 Task: Find connections with filter location Tremembé with filter topic #Marketswith filter profile language English with filter current company Houlihan Lokey with filter school Mumbai Educational Trust, MET League of Colleges with filter industry Alternative Medicine with filter service category Translation with filter keywords title Real Estate Broker
Action: Mouse moved to (643, 622)
Screenshot: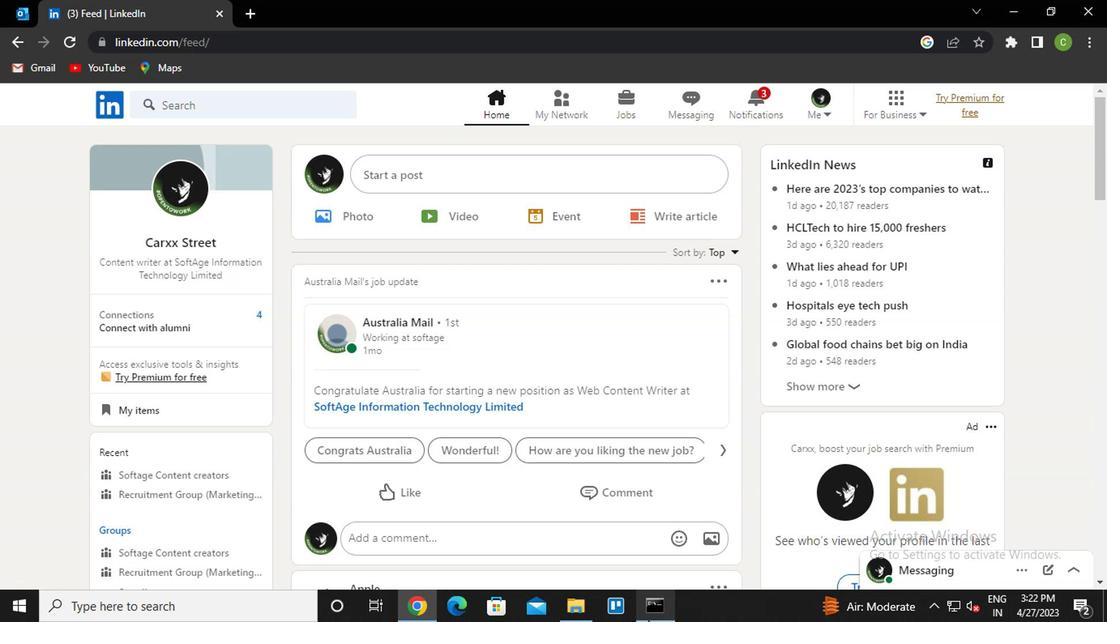 
Action: Mouse scrolled (643, 623) with delta (0, 1)
Screenshot: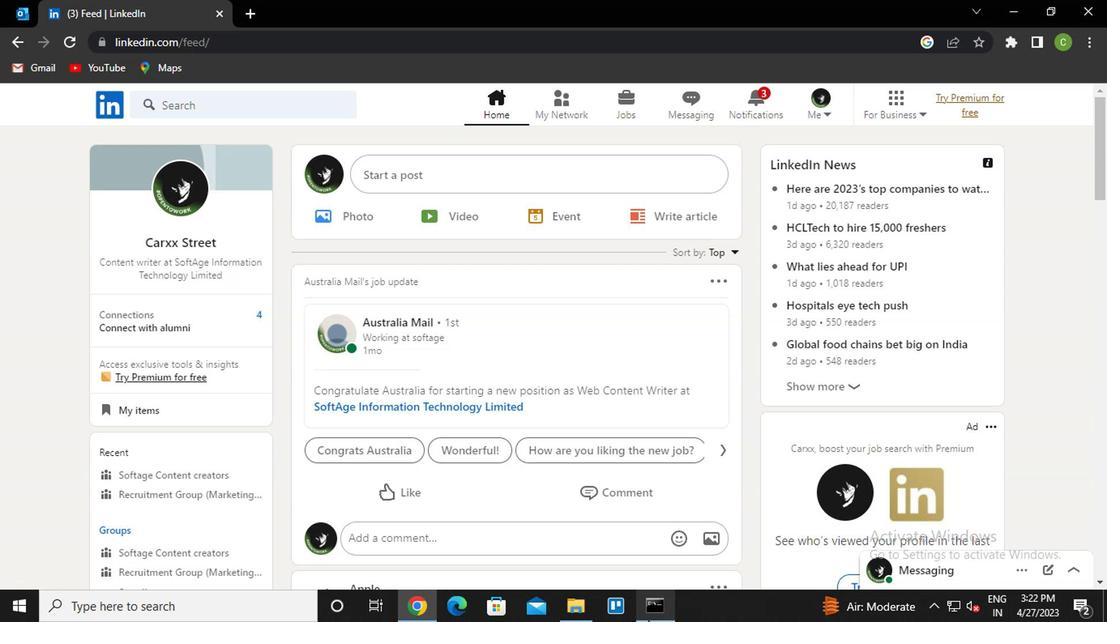 
Action: Mouse moved to (578, 116)
Screenshot: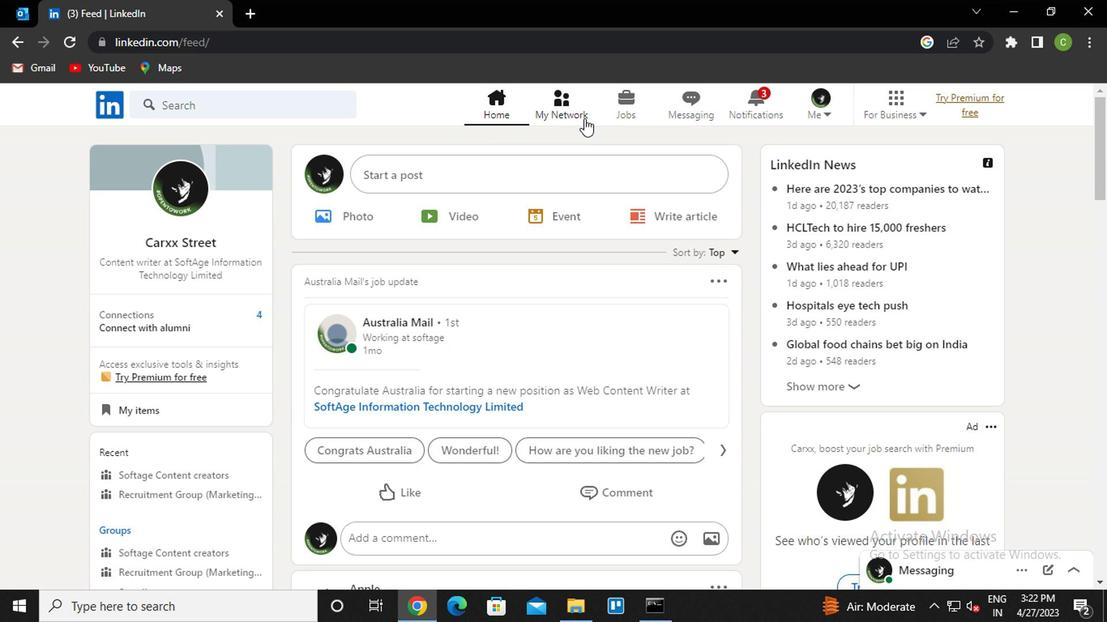 
Action: Mouse pressed left at (578, 116)
Screenshot: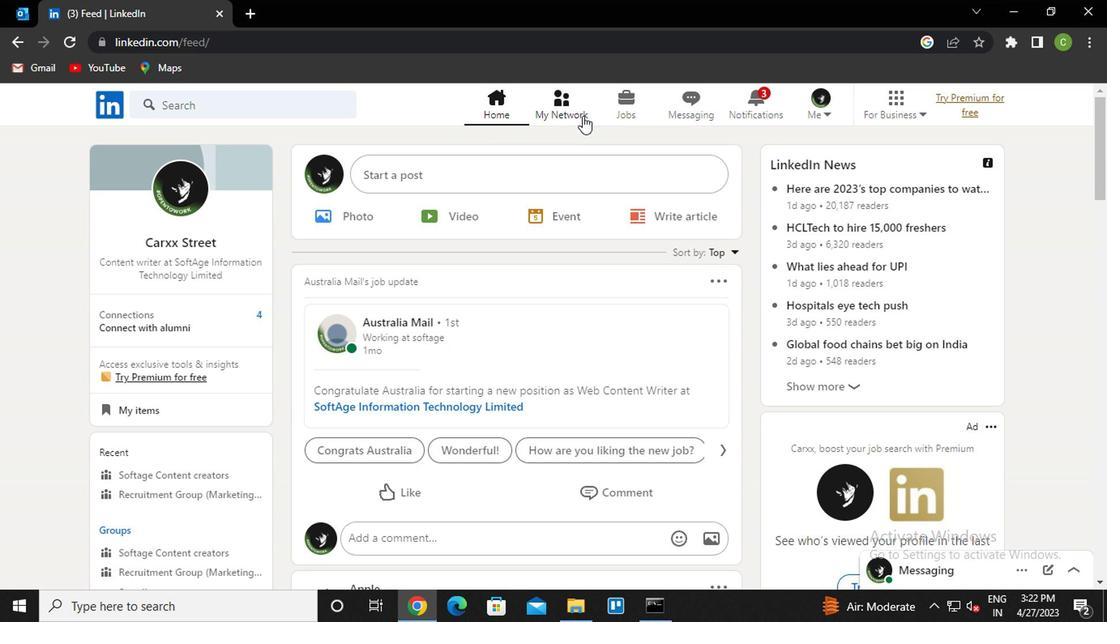 
Action: Mouse moved to (256, 197)
Screenshot: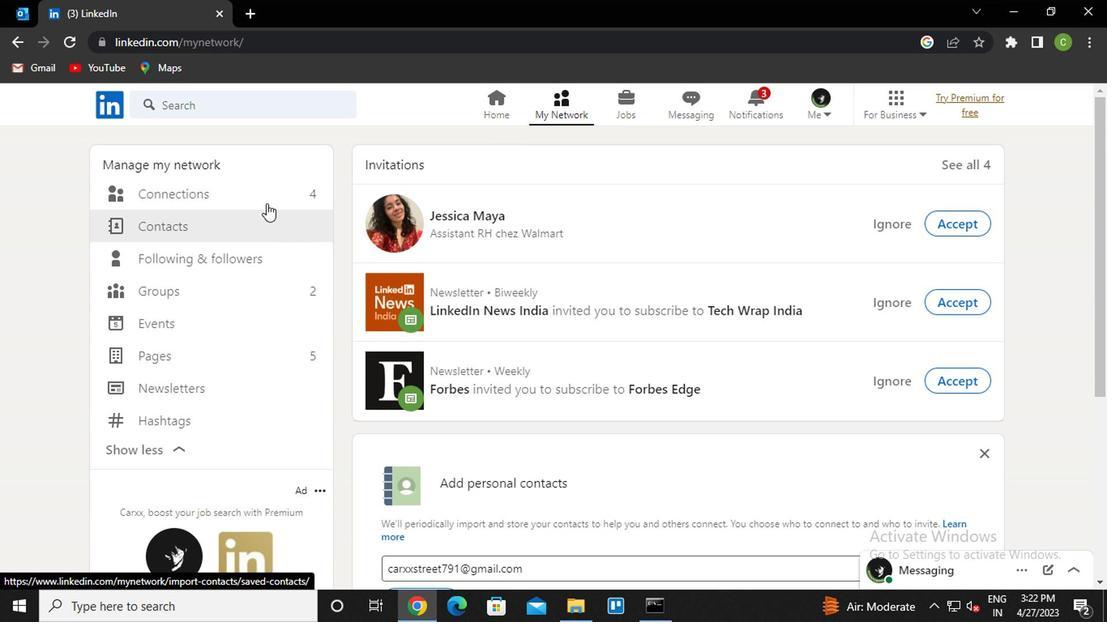 
Action: Mouse pressed left at (256, 197)
Screenshot: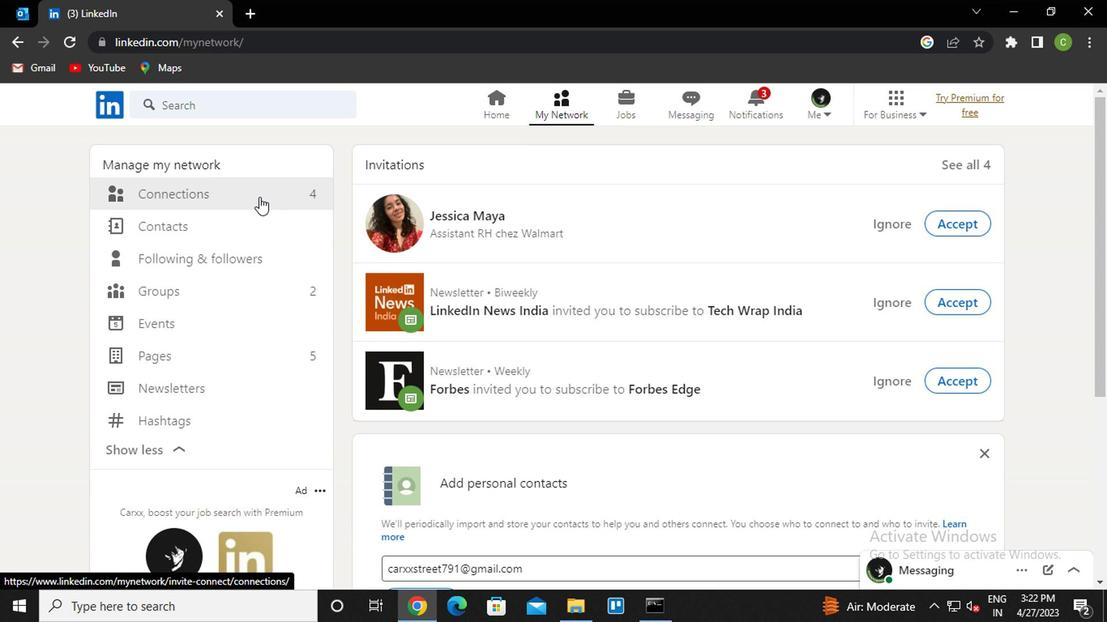 
Action: Mouse moved to (668, 200)
Screenshot: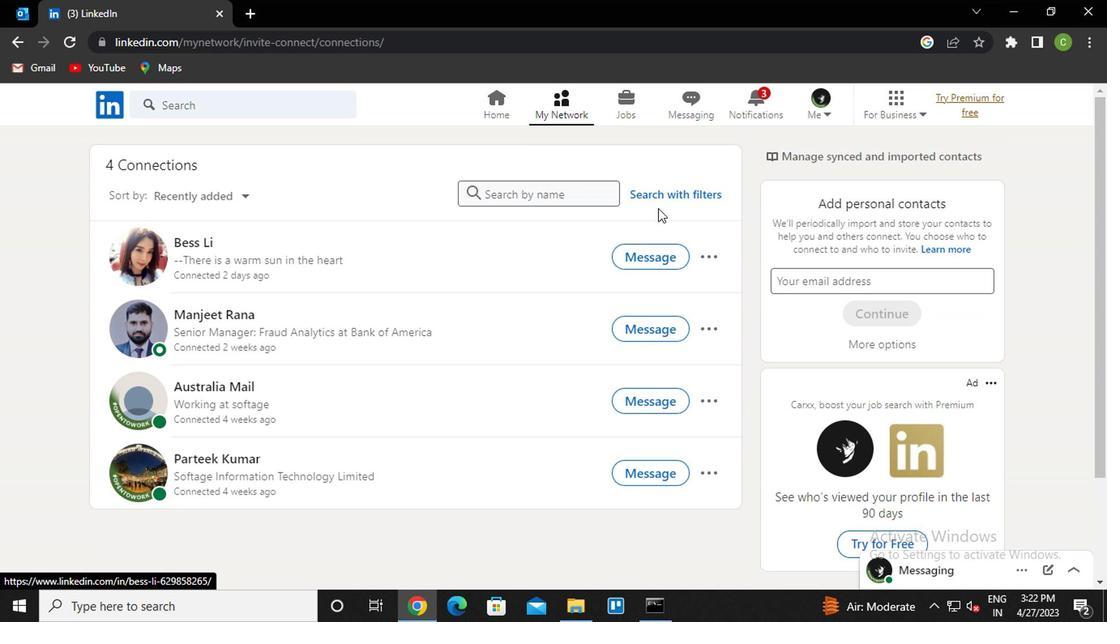
Action: Mouse pressed left at (668, 200)
Screenshot: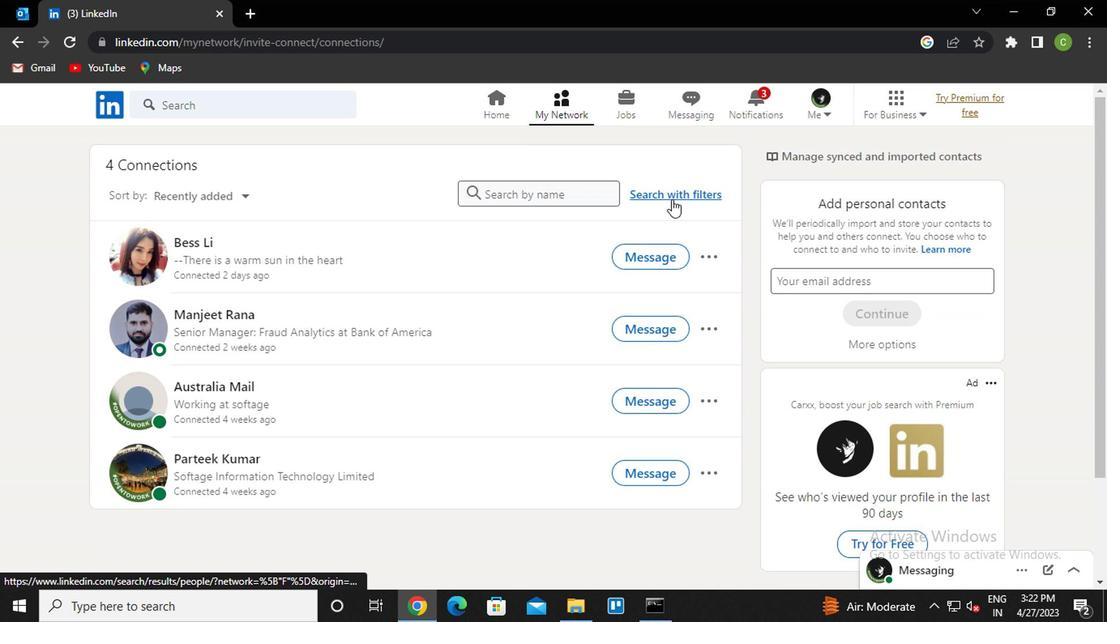 
Action: Mouse moved to (610, 144)
Screenshot: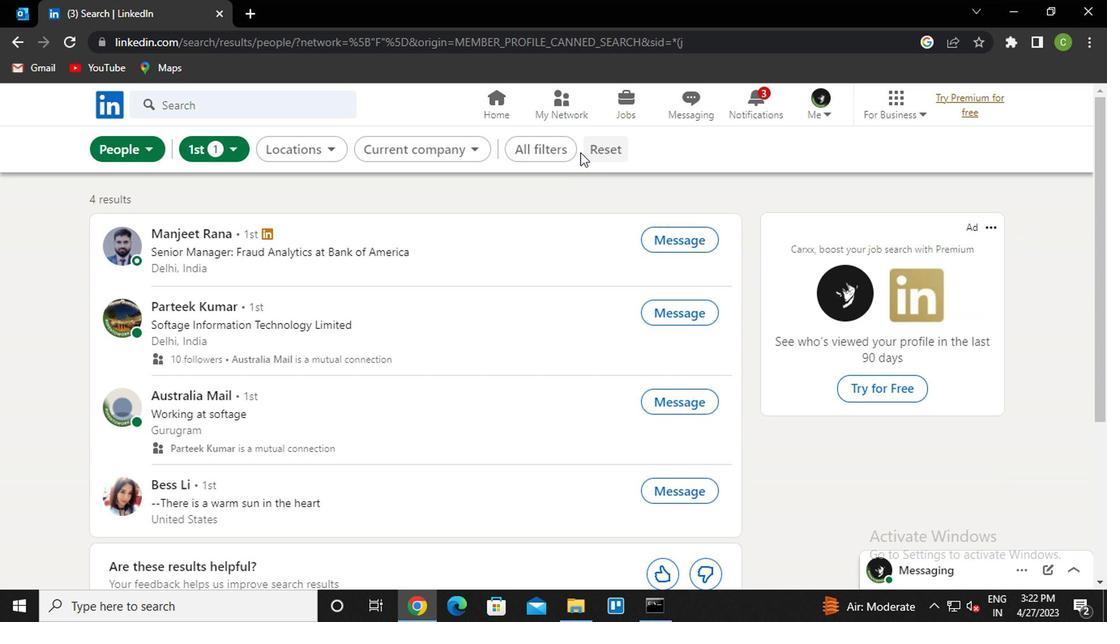 
Action: Mouse pressed left at (610, 144)
Screenshot: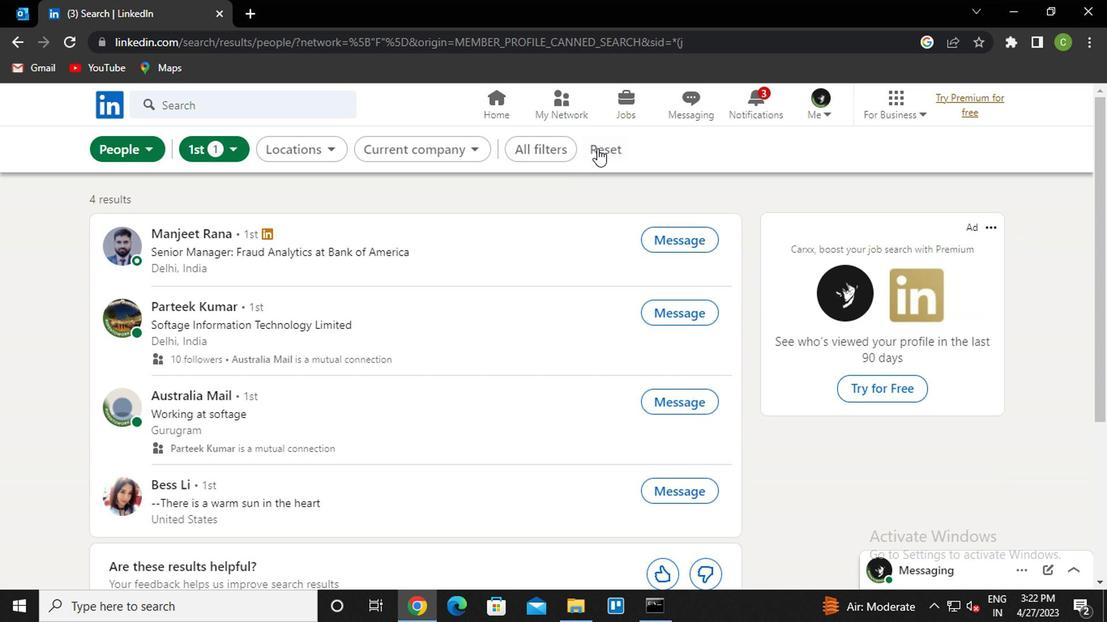 
Action: Mouse moved to (574, 143)
Screenshot: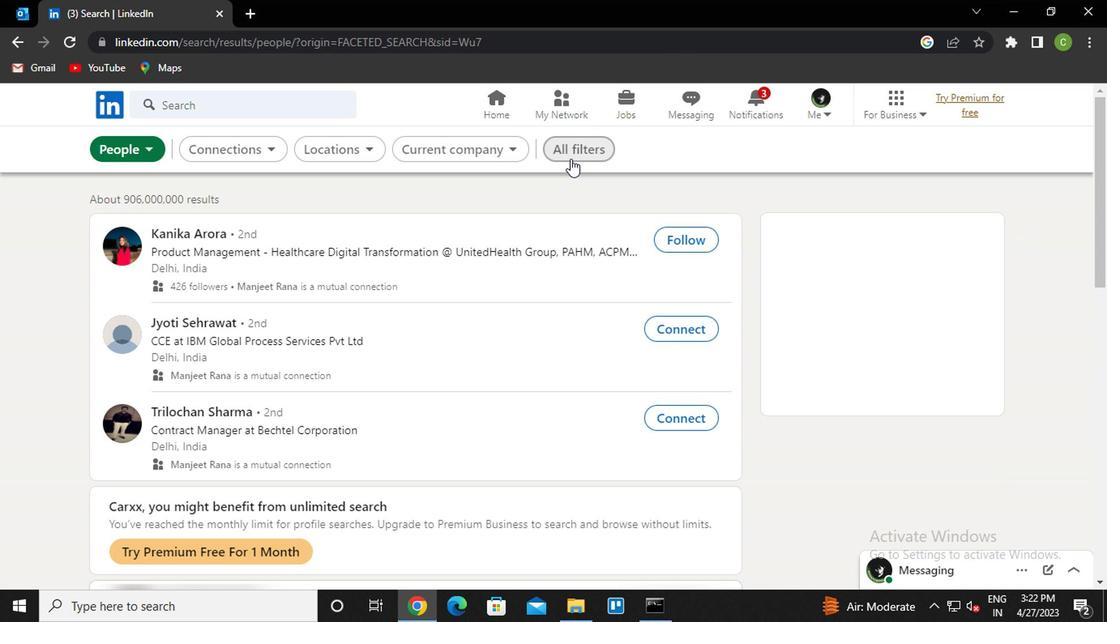 
Action: Mouse pressed left at (574, 143)
Screenshot: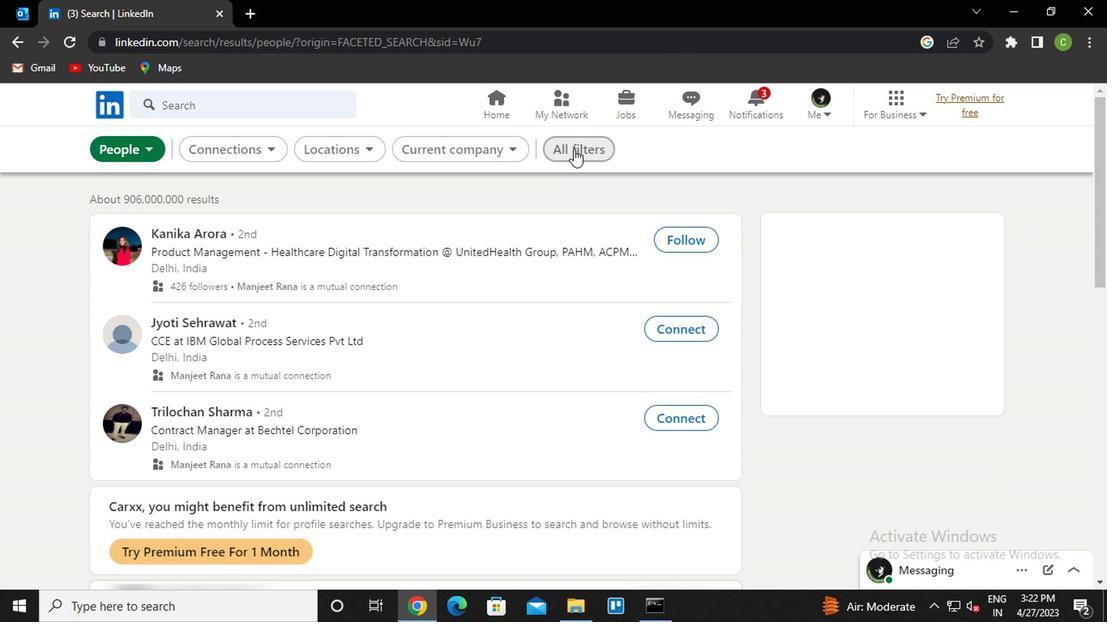 
Action: Mouse moved to (818, 291)
Screenshot: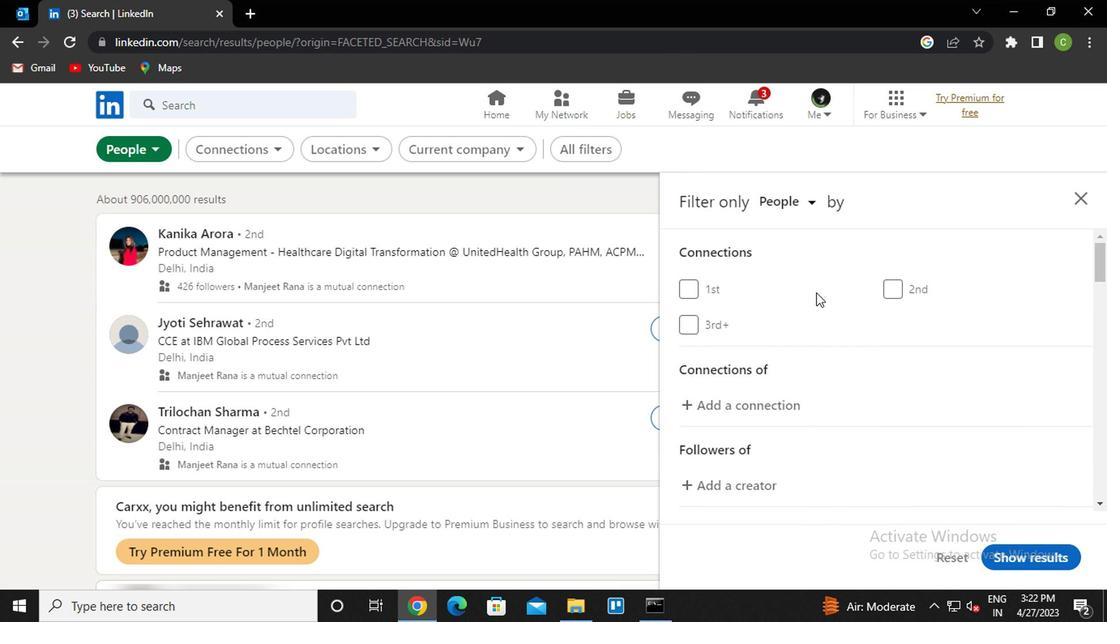 
Action: Mouse scrolled (818, 290) with delta (0, -1)
Screenshot: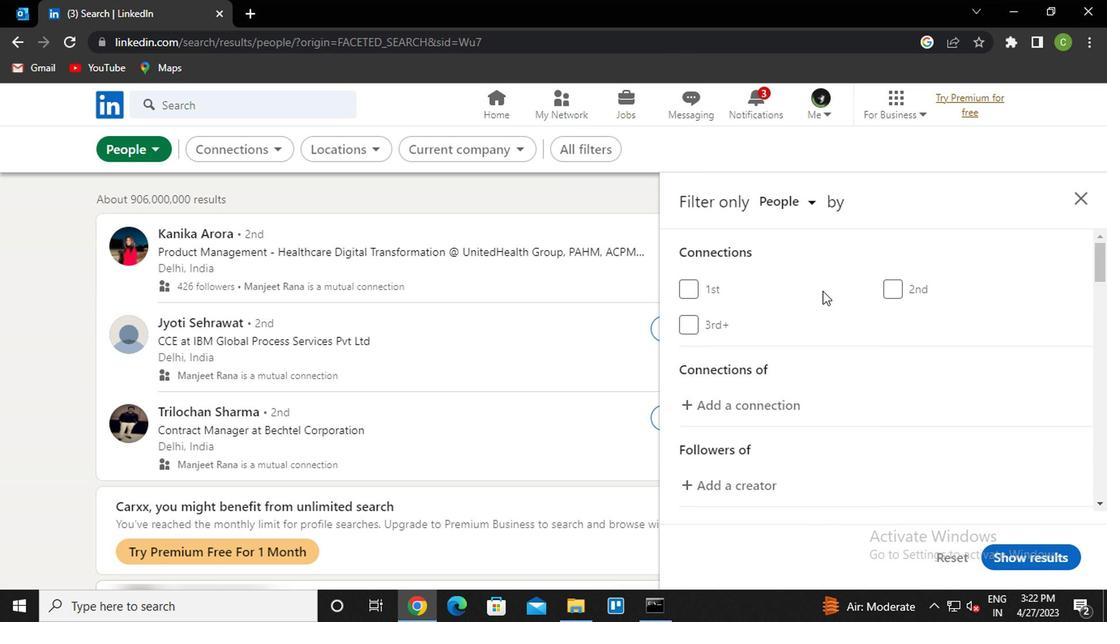 
Action: Mouse scrolled (818, 290) with delta (0, -1)
Screenshot: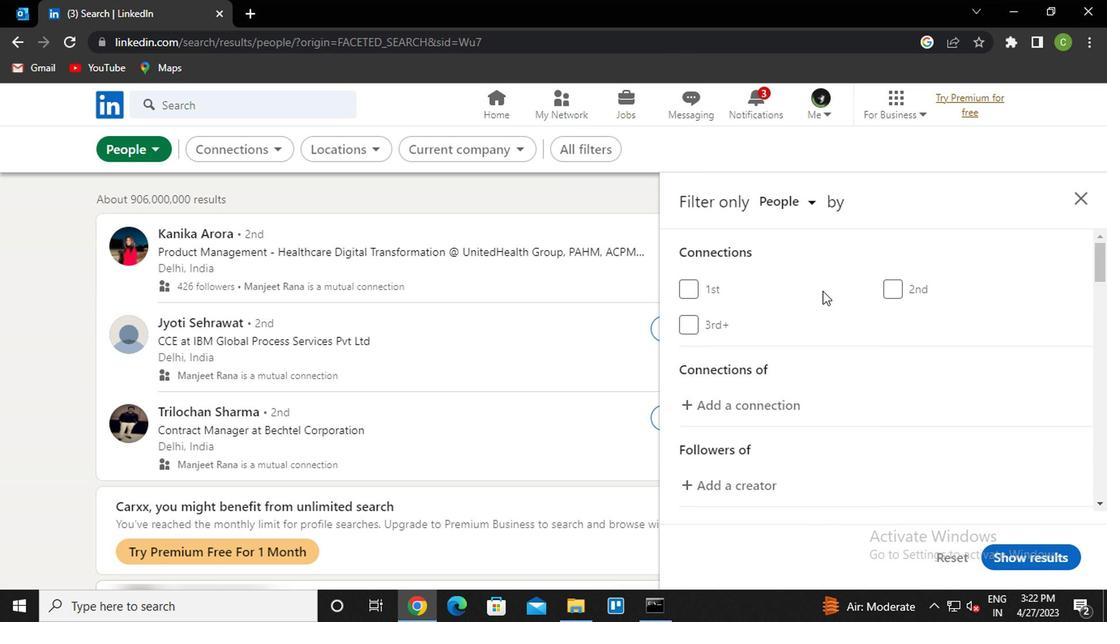 
Action: Mouse scrolled (818, 290) with delta (0, -1)
Screenshot: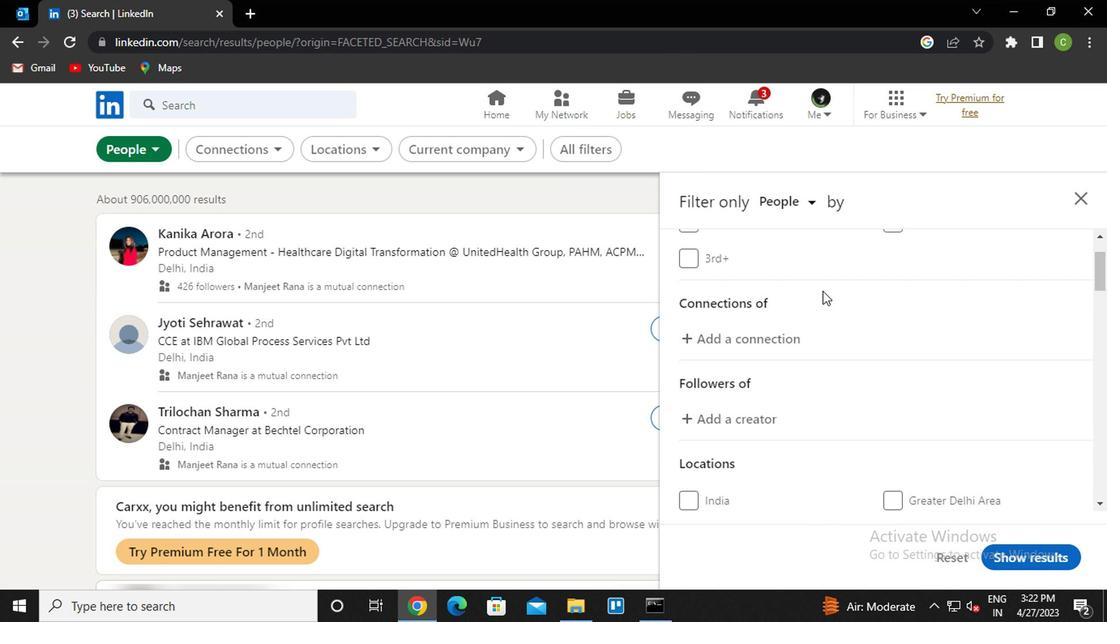 
Action: Mouse scrolled (818, 290) with delta (0, -1)
Screenshot: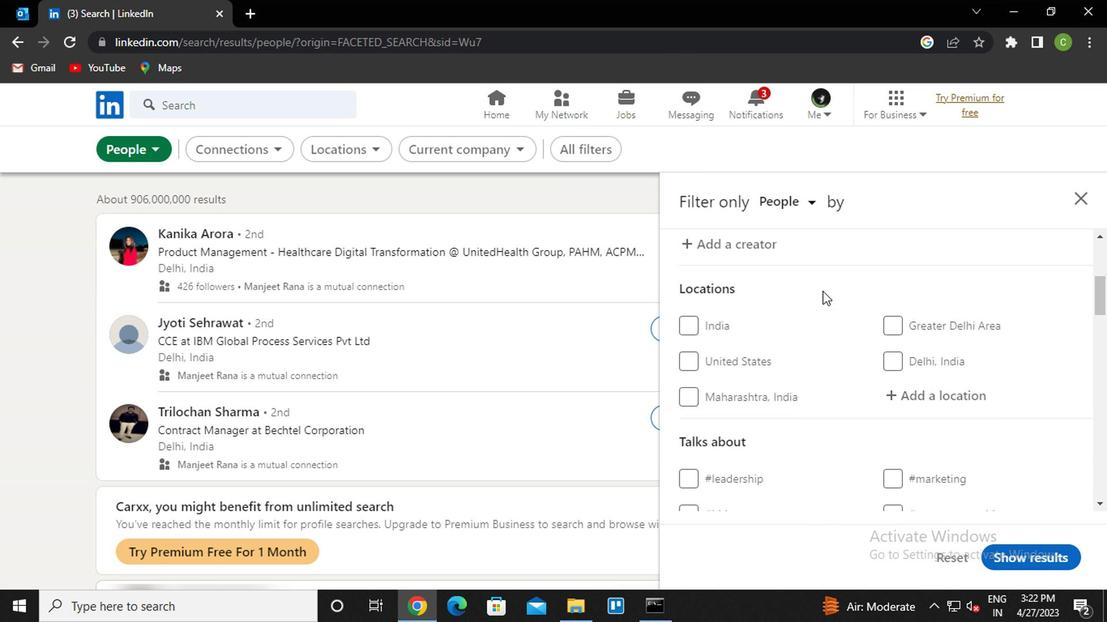 
Action: Mouse moved to (975, 307)
Screenshot: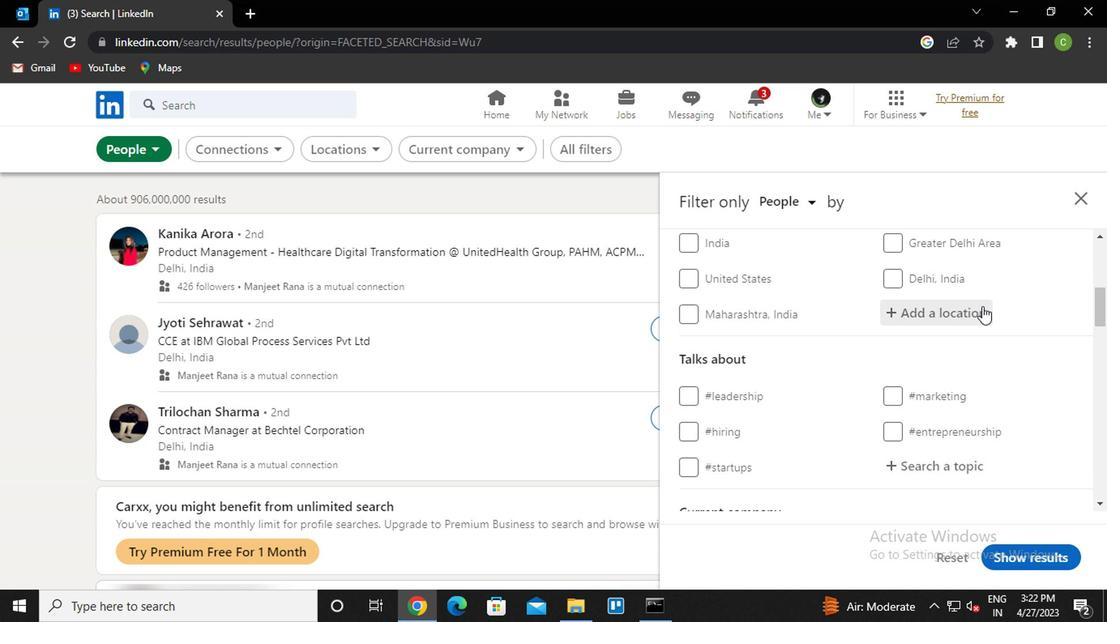 
Action: Mouse pressed left at (975, 307)
Screenshot: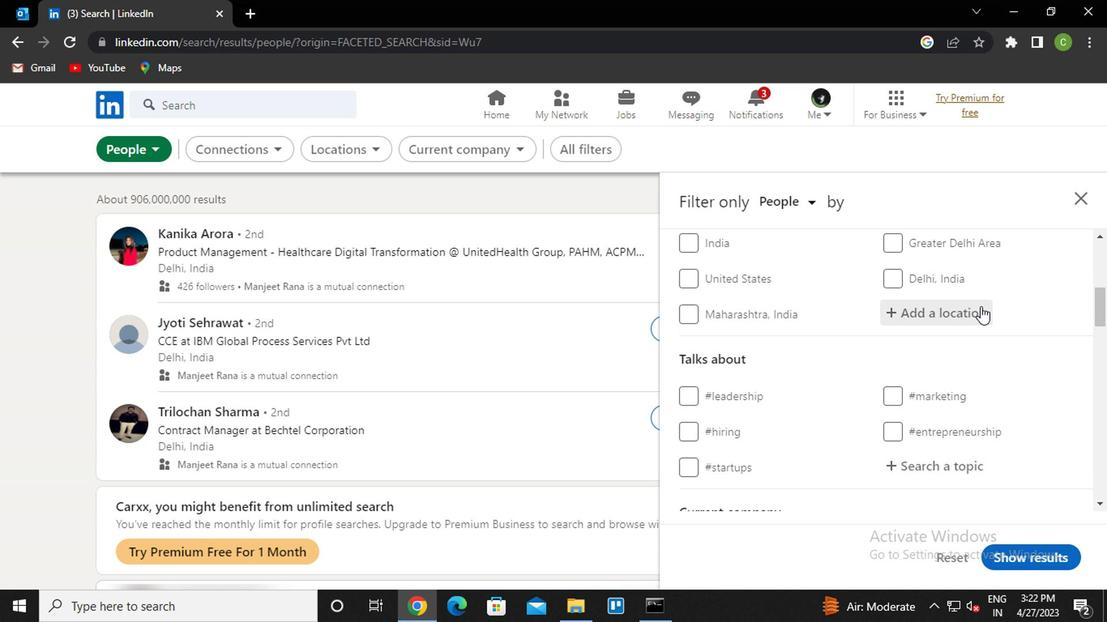 
Action: Key pressed <Key.caps_lock>t<Key.caps_lock>remembe<Key.down><Key.enter>
Screenshot: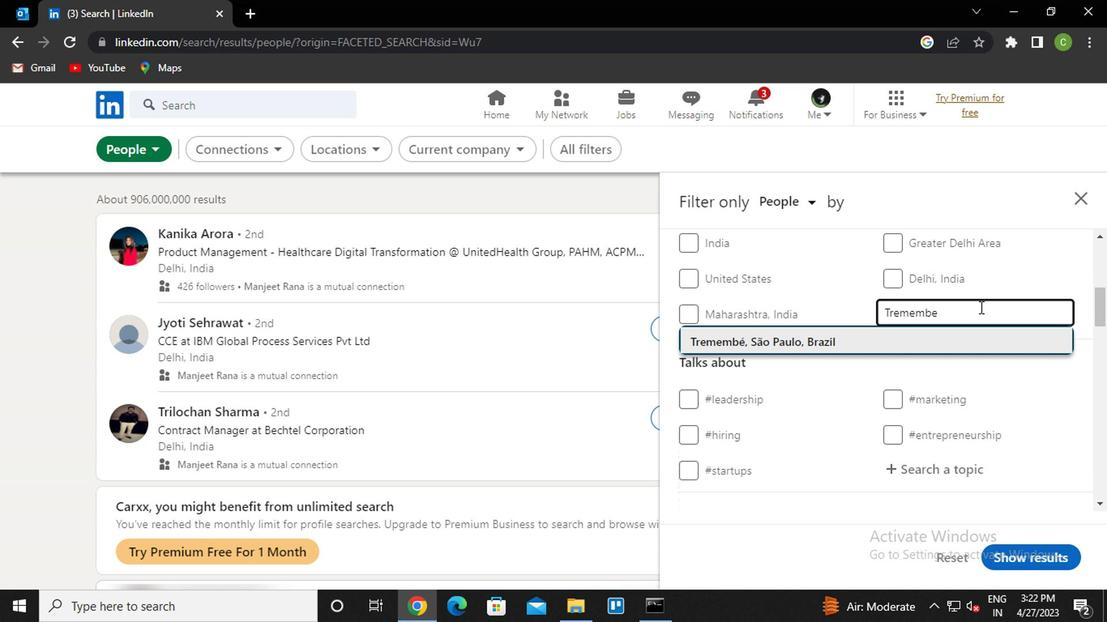 
Action: Mouse scrolled (975, 306) with delta (0, -1)
Screenshot: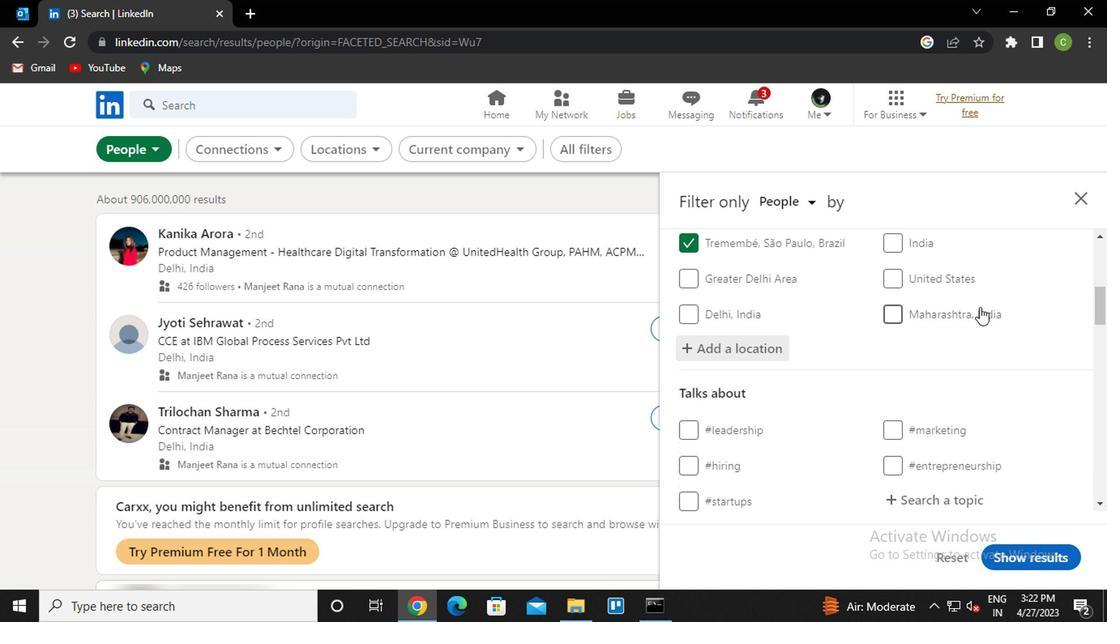 
Action: Mouse scrolled (975, 306) with delta (0, -1)
Screenshot: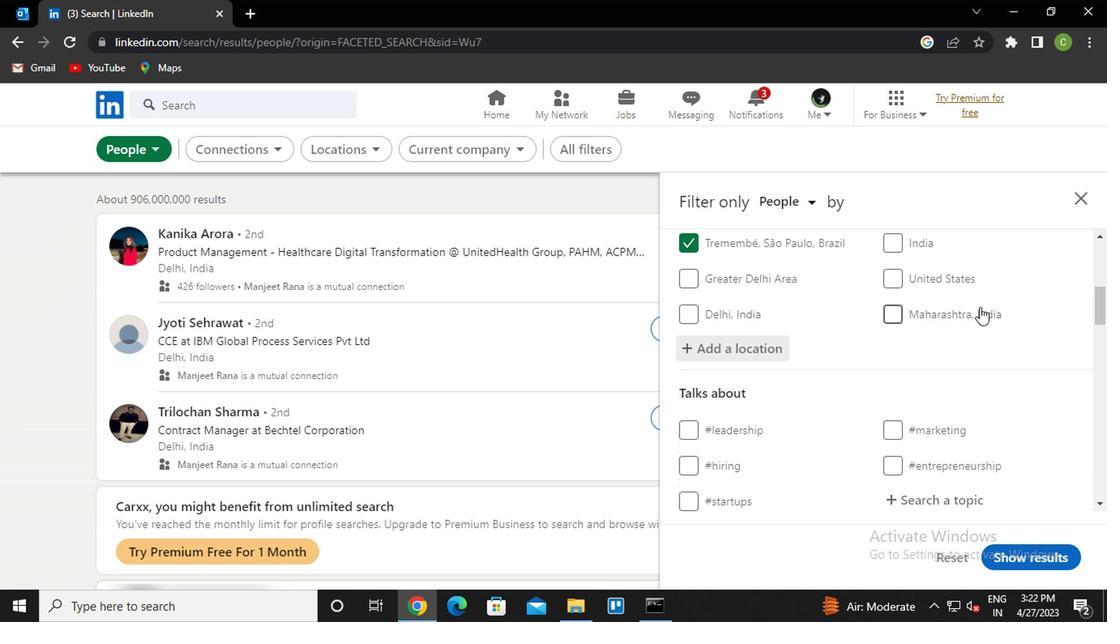 
Action: Mouse scrolled (975, 306) with delta (0, -1)
Screenshot: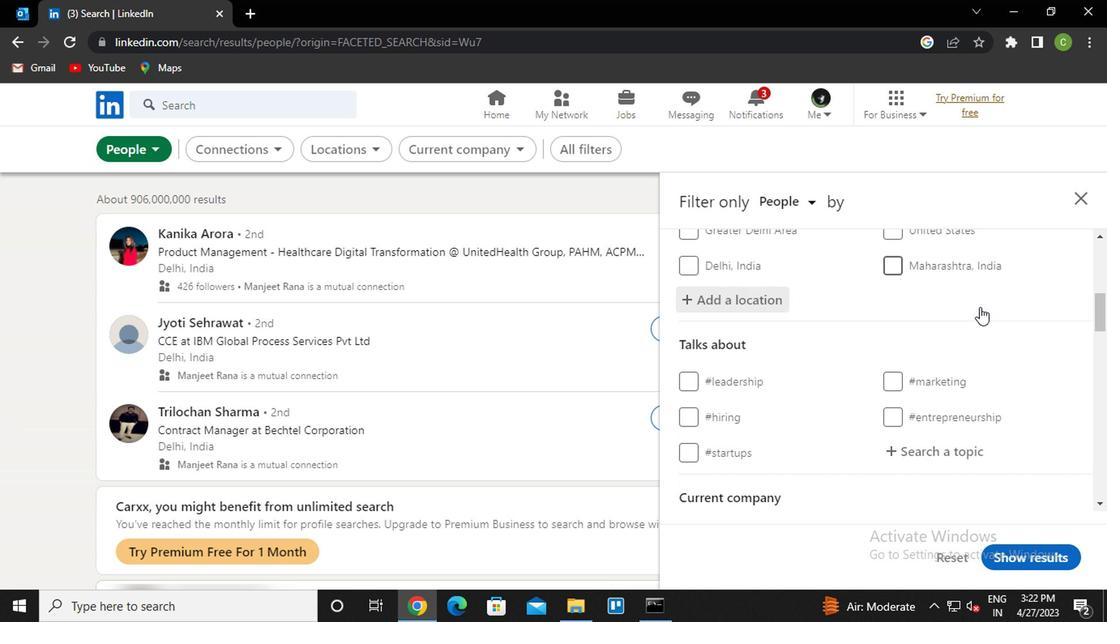 
Action: Mouse moved to (937, 262)
Screenshot: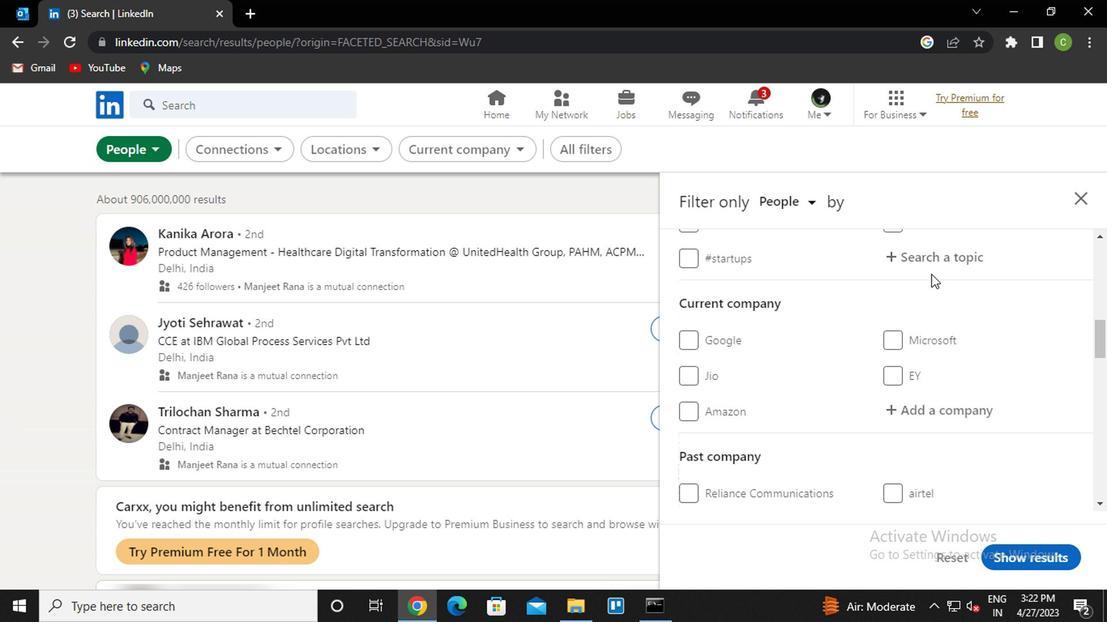 
Action: Mouse pressed left at (937, 262)
Screenshot: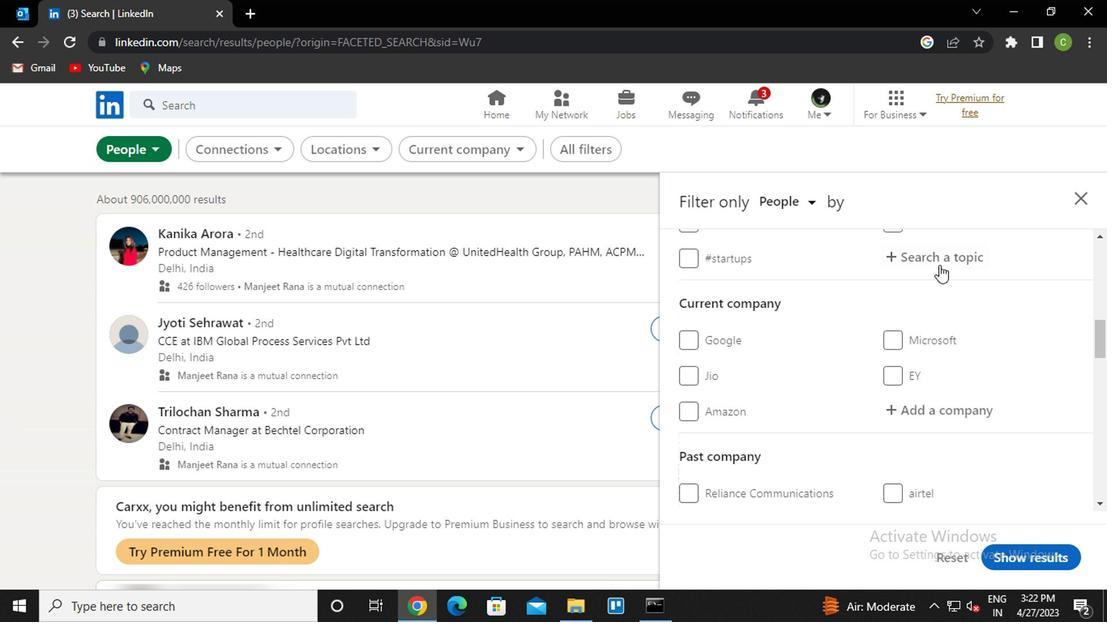 
Action: Key pressed <Key.caps_lock>m<Key.caps_lock>arket<Key.down><Key.down><Key.down><Key.enter>
Screenshot: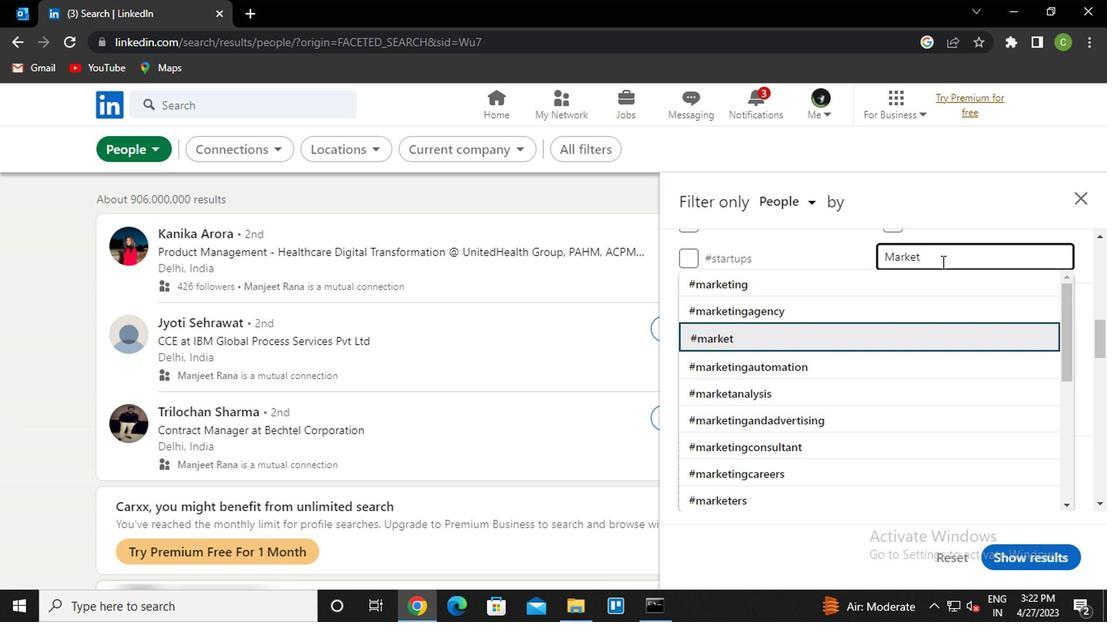 
Action: Mouse moved to (957, 236)
Screenshot: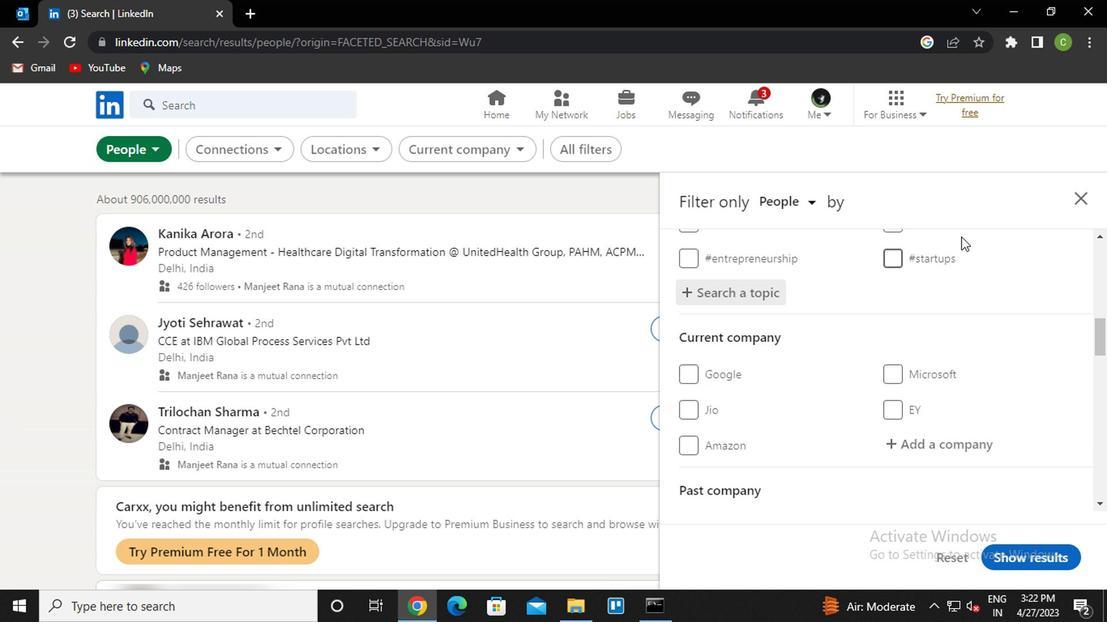
Action: Mouse scrolled (957, 235) with delta (0, 0)
Screenshot: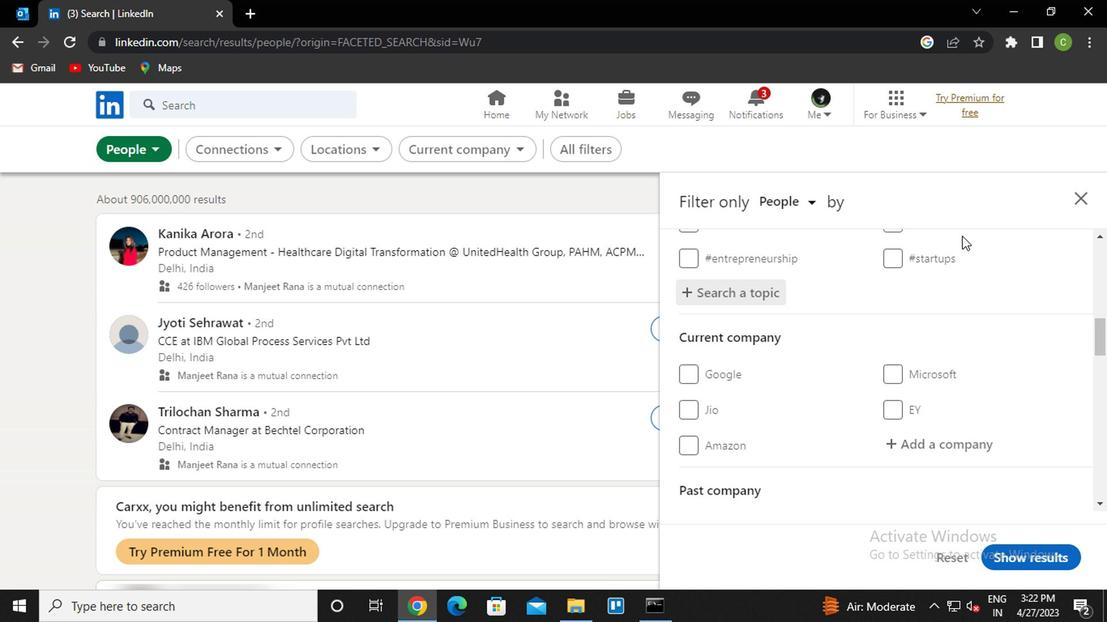 
Action: Mouse scrolled (957, 235) with delta (0, 0)
Screenshot: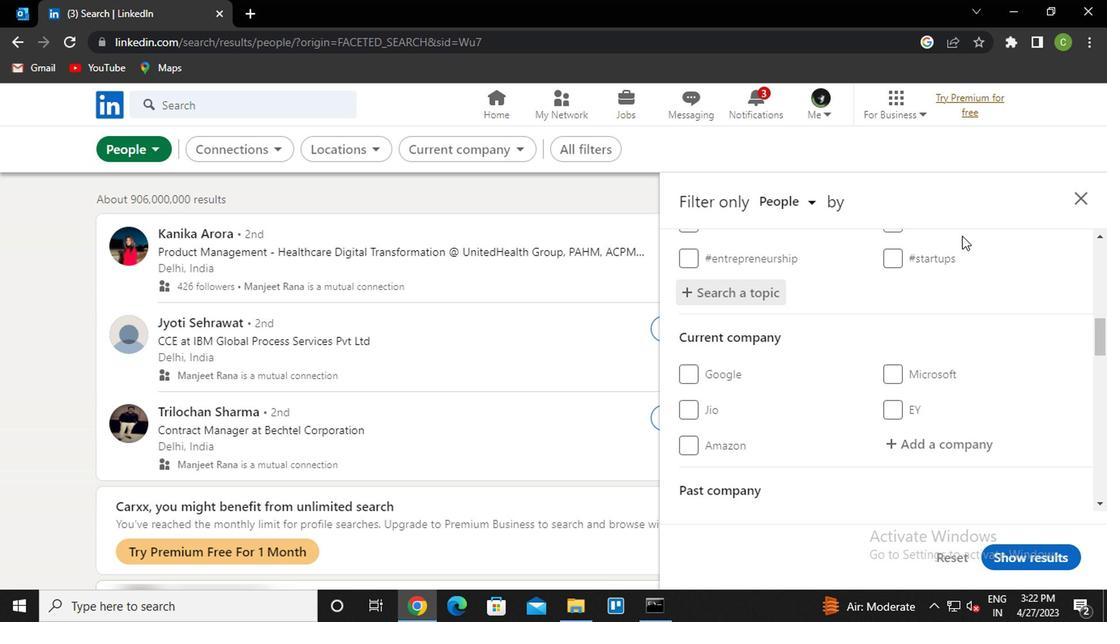 
Action: Mouse scrolled (957, 235) with delta (0, 0)
Screenshot: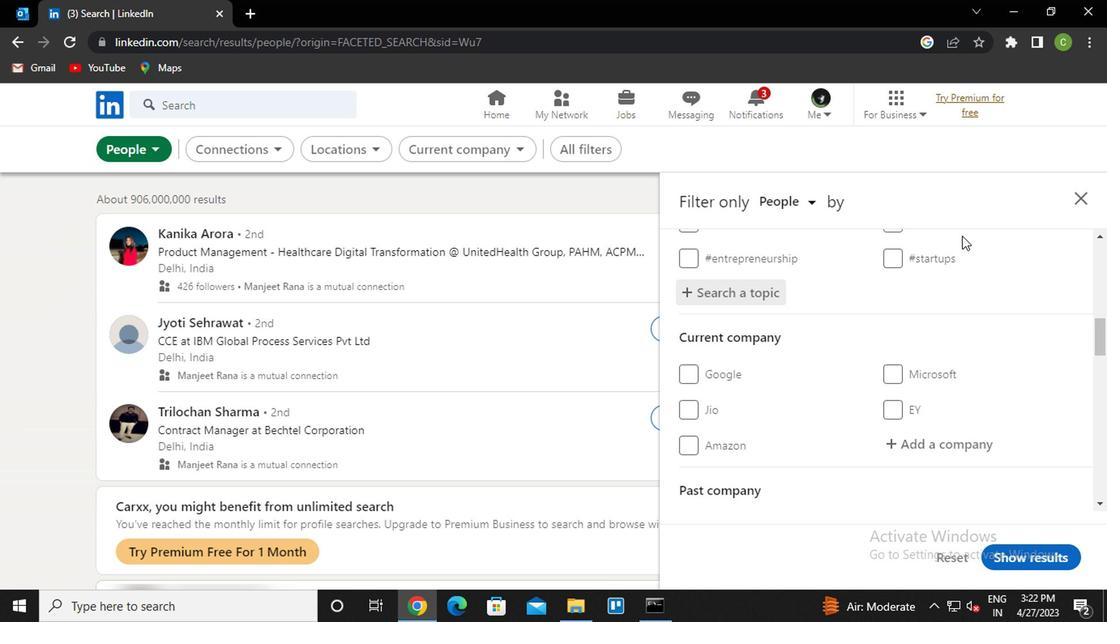 
Action: Mouse scrolled (957, 235) with delta (0, 0)
Screenshot: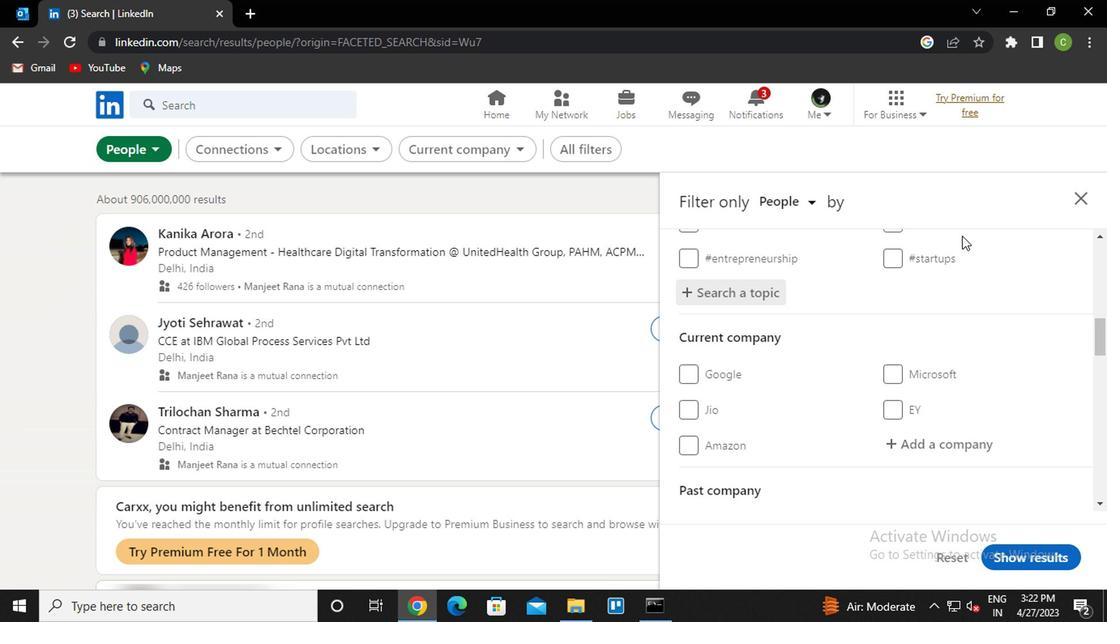 
Action: Mouse scrolled (957, 235) with delta (0, 0)
Screenshot: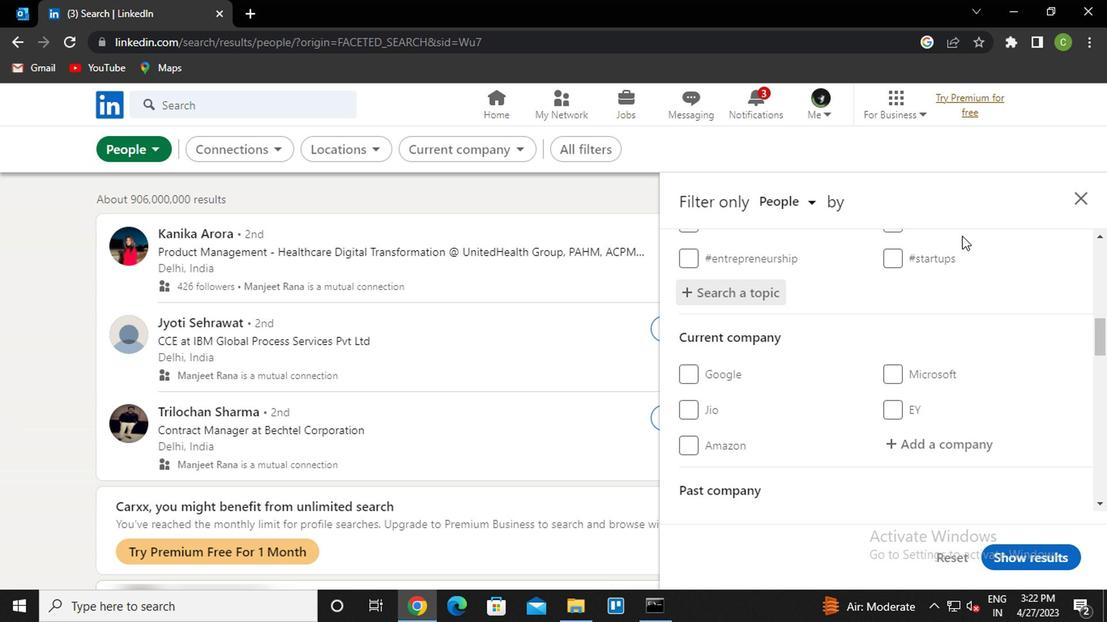 
Action: Mouse scrolled (957, 235) with delta (0, 0)
Screenshot: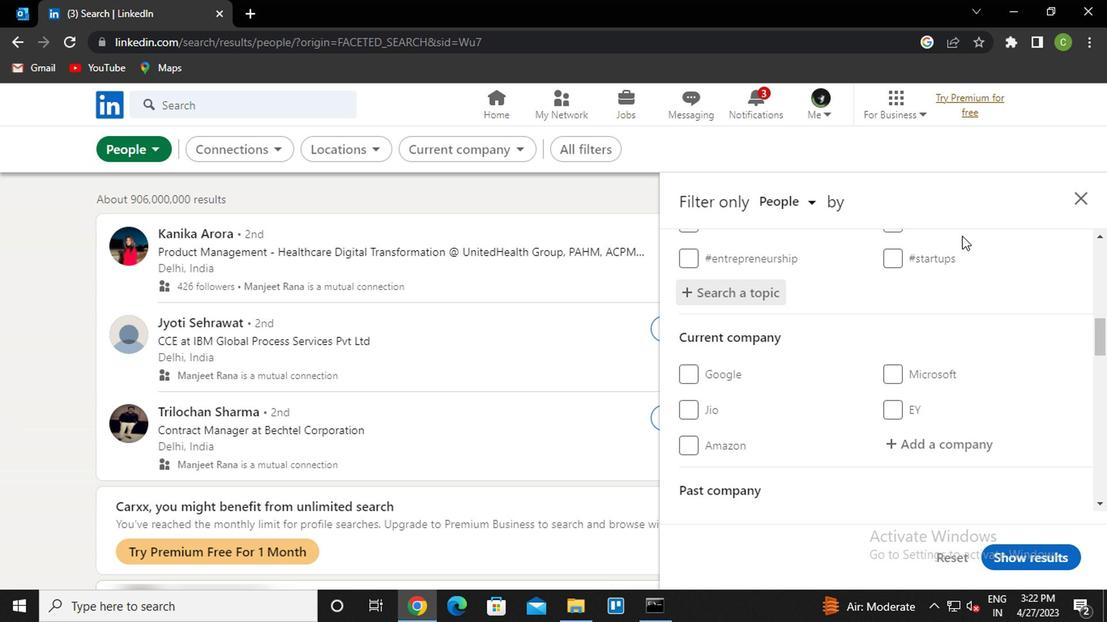 
Action: Mouse scrolled (957, 235) with delta (0, 0)
Screenshot: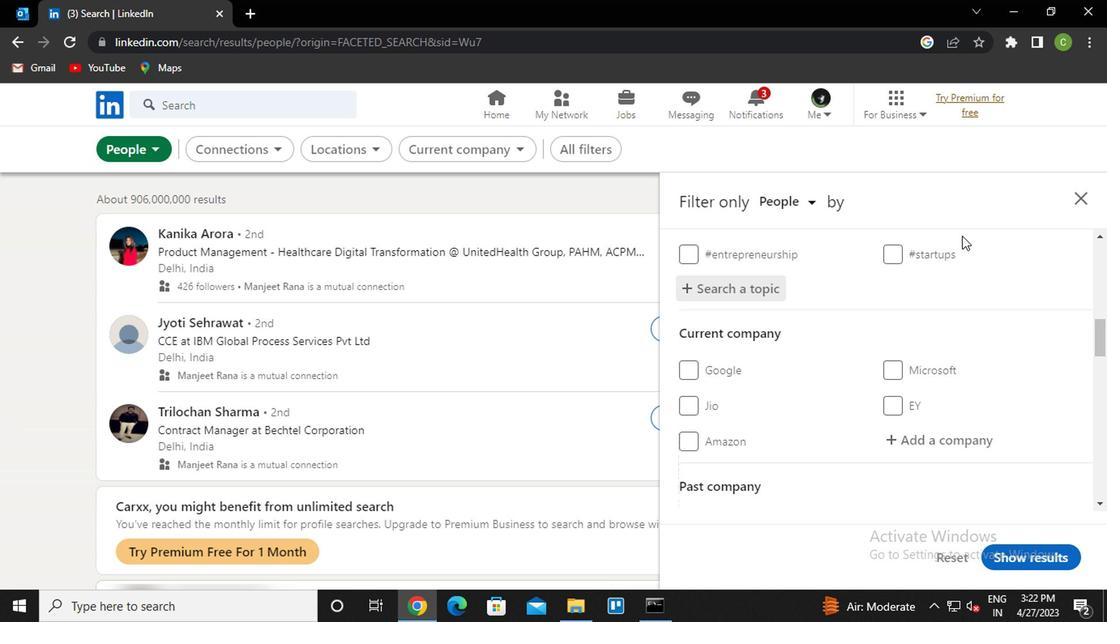 
Action: Mouse scrolled (957, 235) with delta (0, 0)
Screenshot: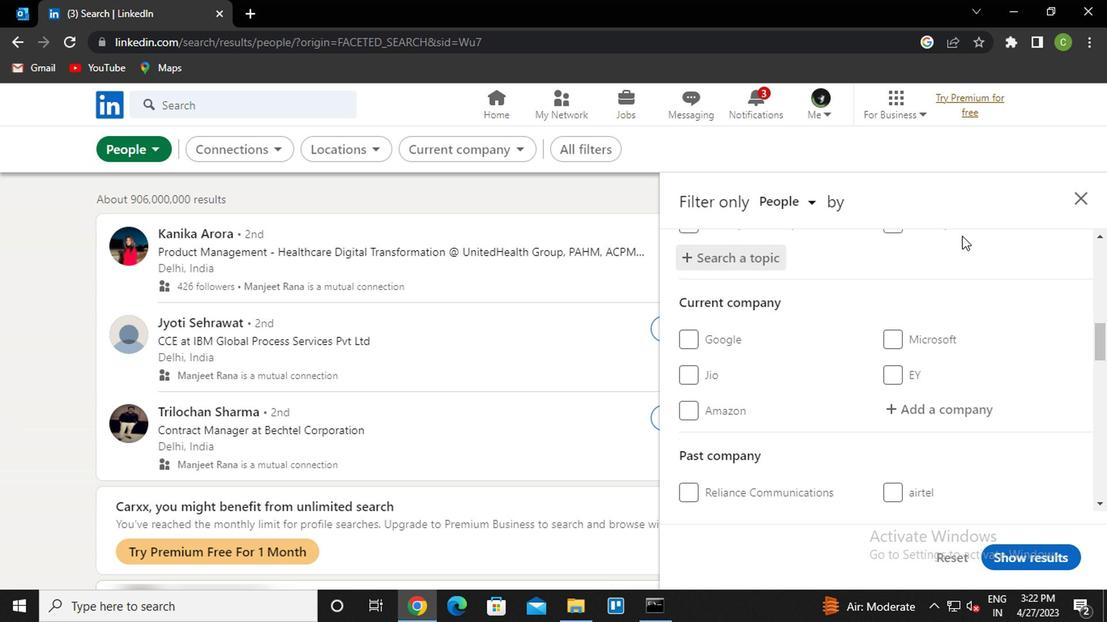 
Action: Mouse moved to (691, 376)
Screenshot: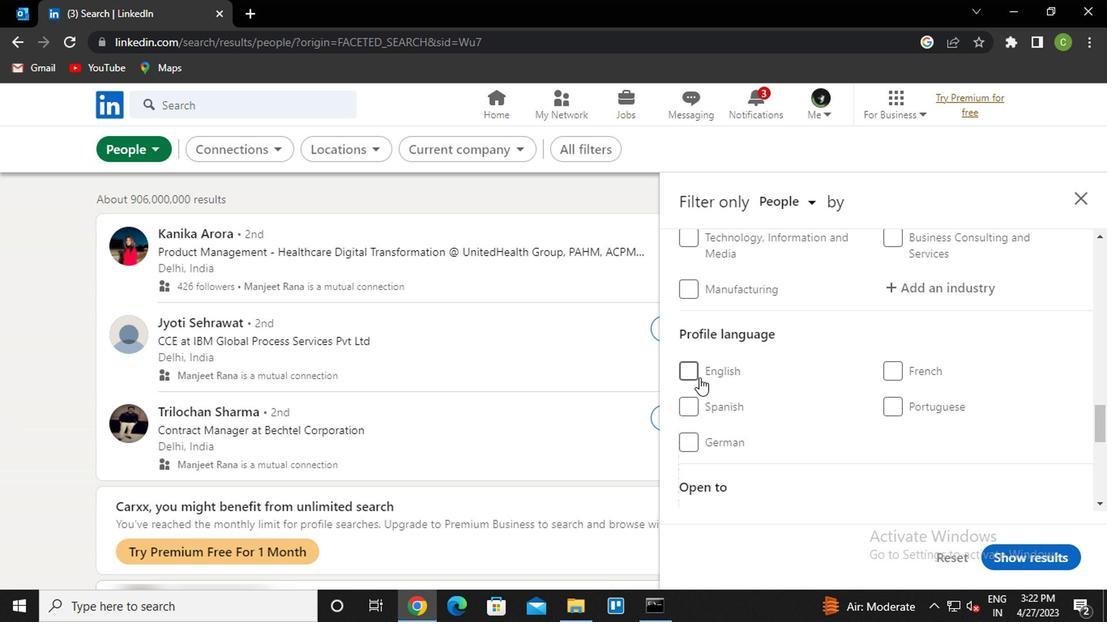 
Action: Mouse pressed left at (691, 376)
Screenshot: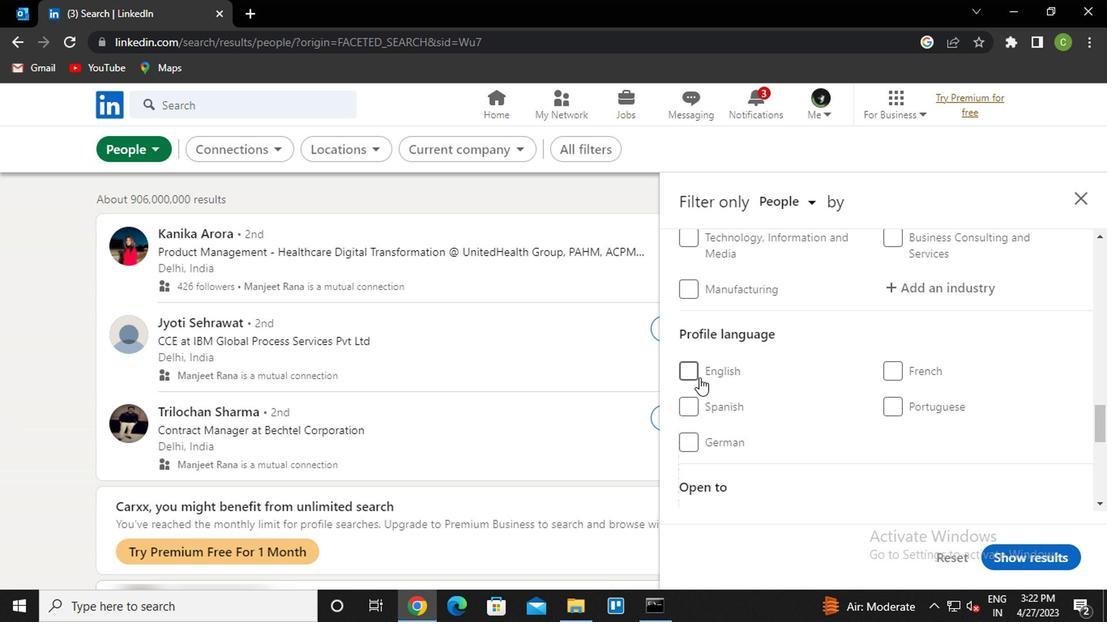 
Action: Mouse moved to (756, 370)
Screenshot: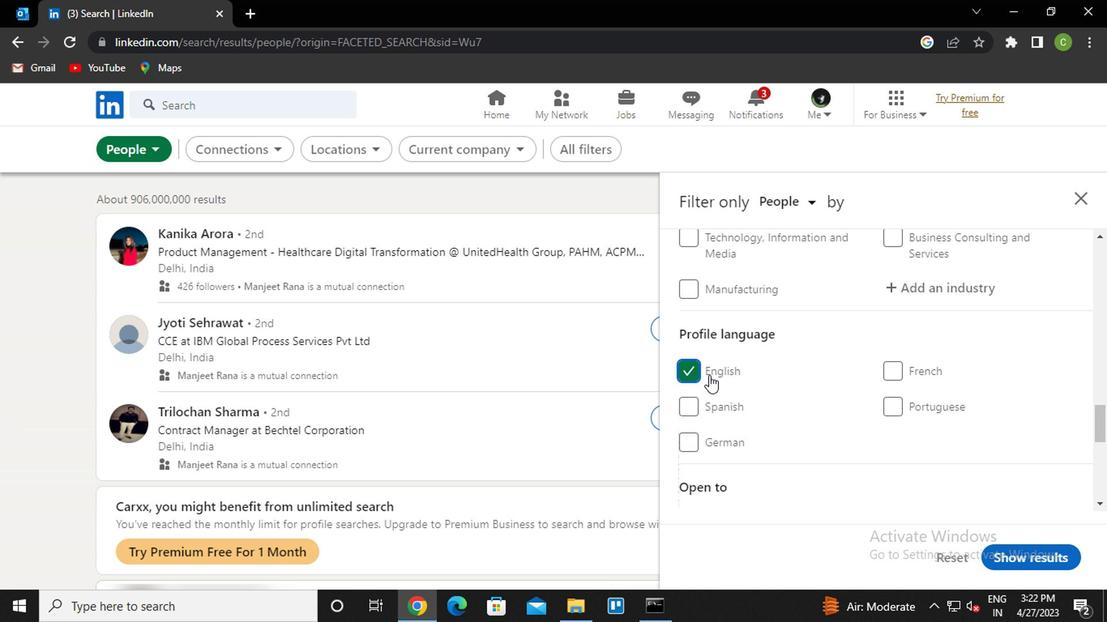 
Action: Mouse scrolled (756, 370) with delta (0, 0)
Screenshot: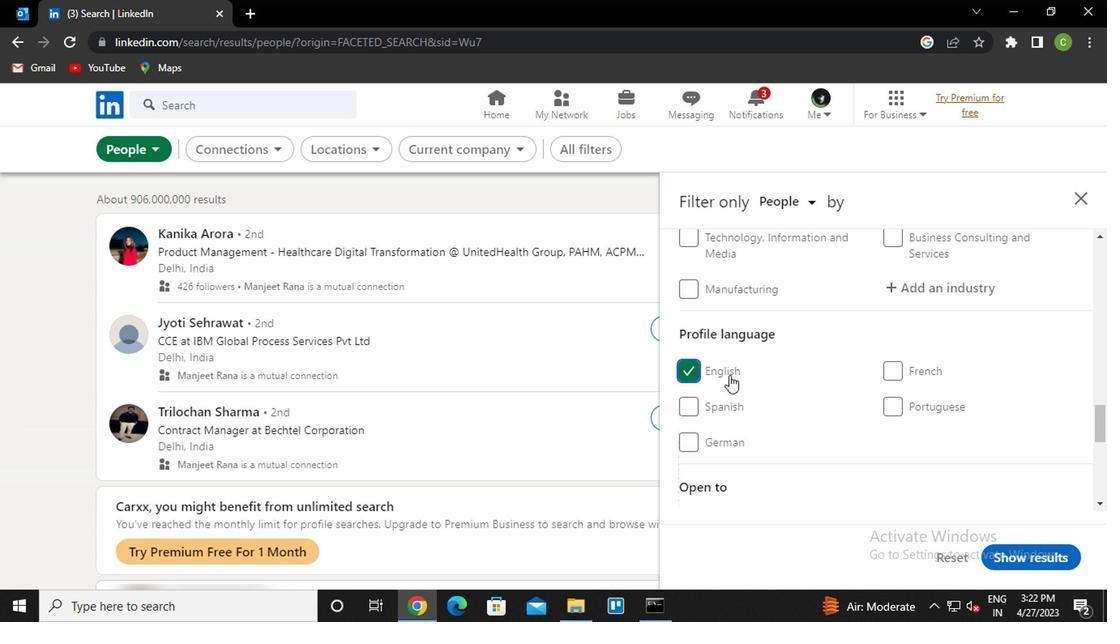 
Action: Mouse moved to (757, 369)
Screenshot: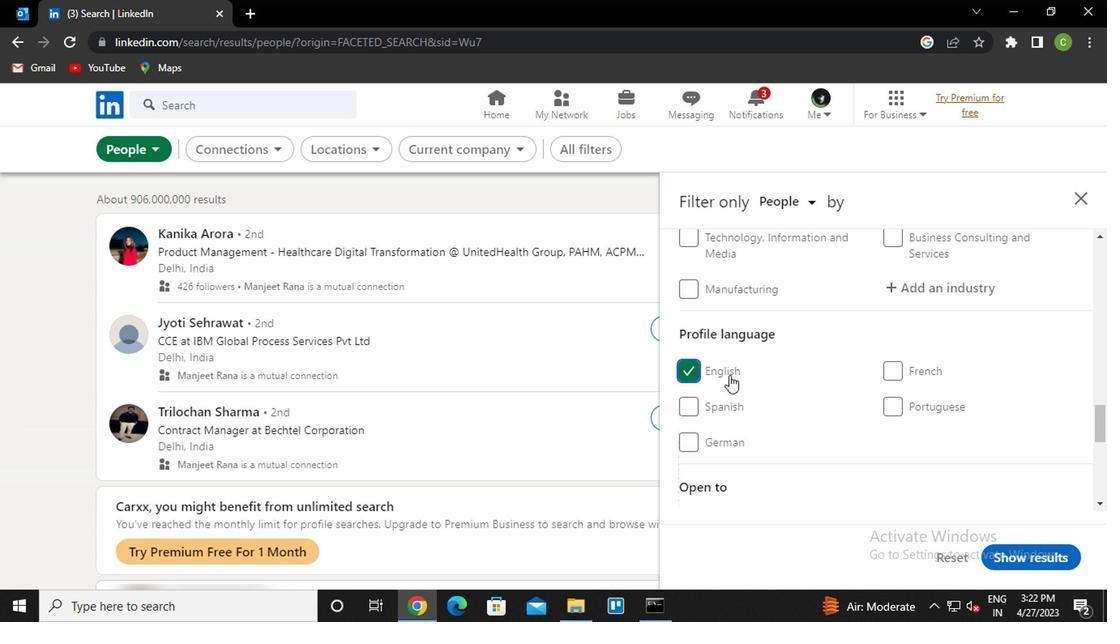 
Action: Mouse scrolled (757, 370) with delta (0, 0)
Screenshot: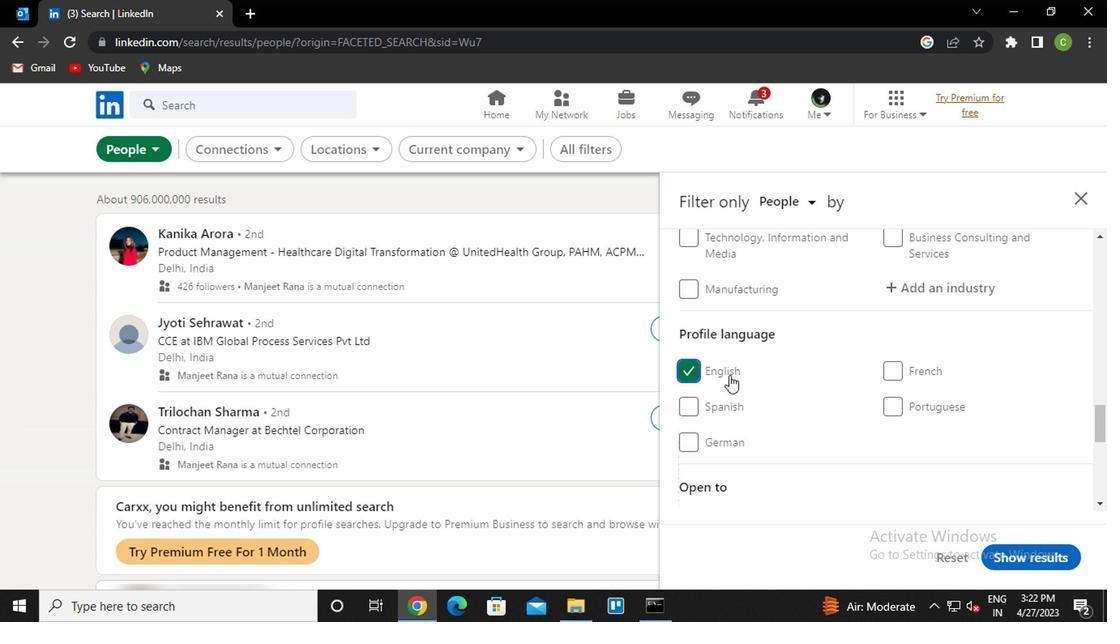 
Action: Mouse scrolled (757, 370) with delta (0, 0)
Screenshot: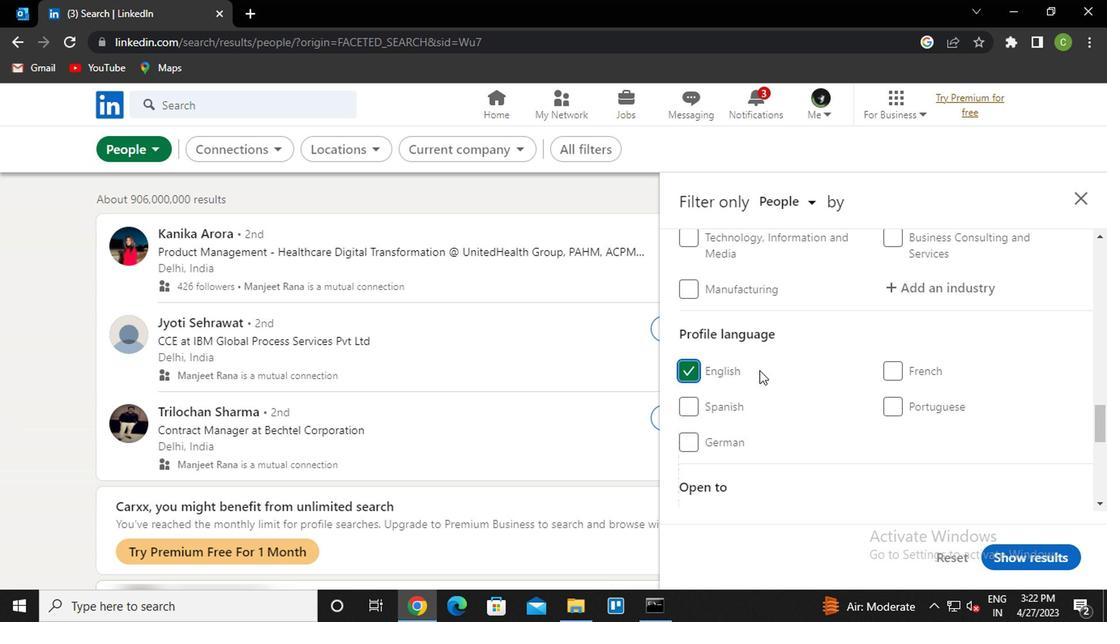 
Action: Mouse scrolled (757, 370) with delta (0, 0)
Screenshot: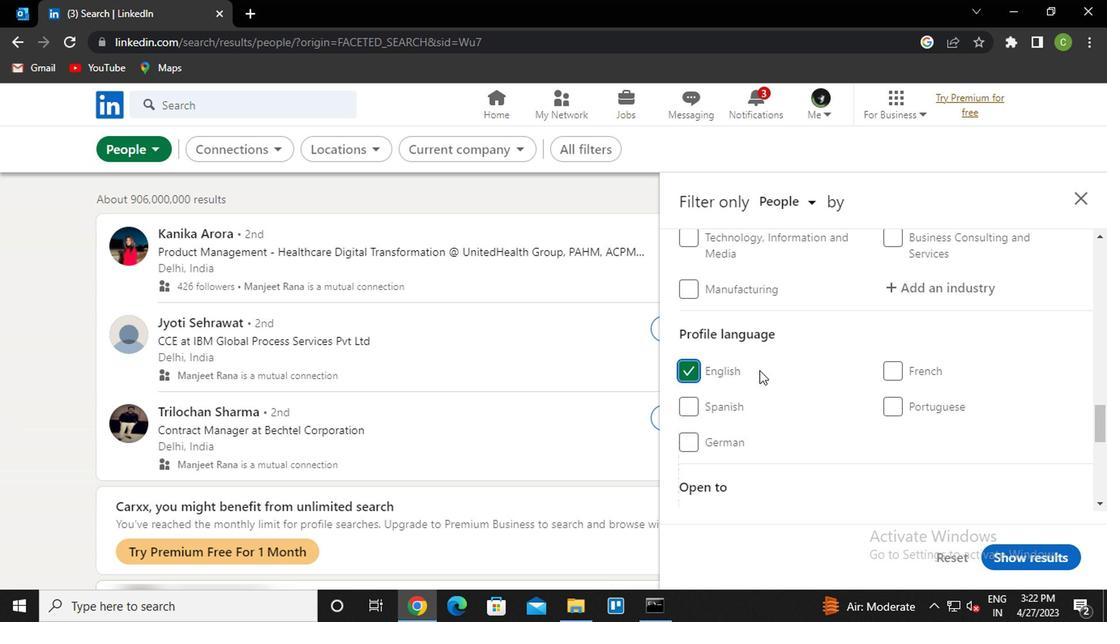 
Action: Mouse scrolled (757, 370) with delta (0, 0)
Screenshot: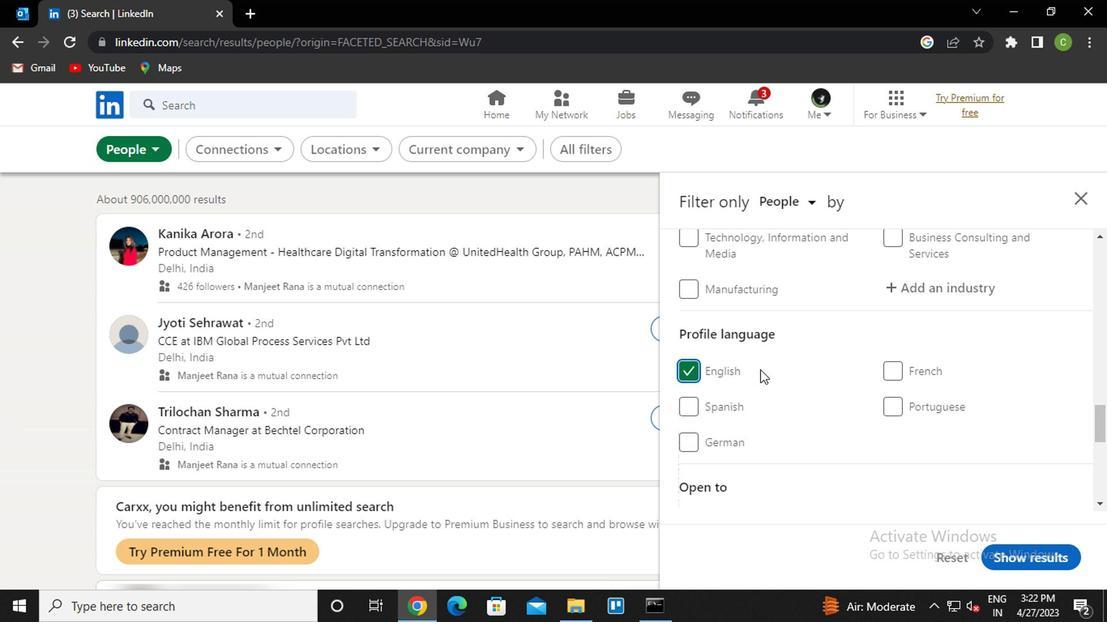 
Action: Mouse moved to (757, 369)
Screenshot: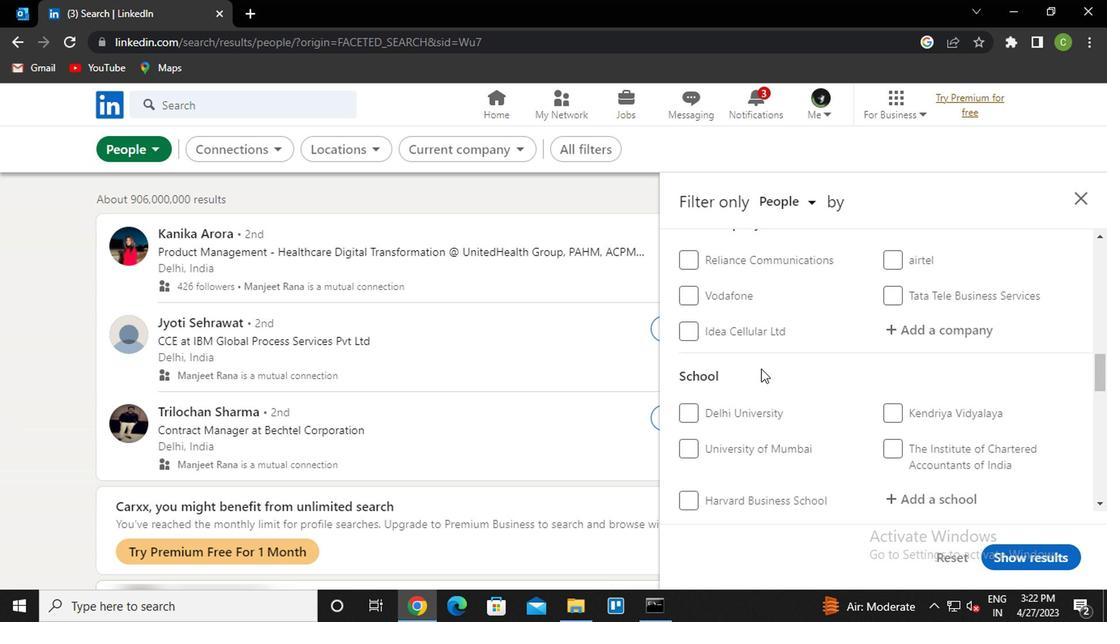
Action: Mouse scrolled (757, 370) with delta (0, 0)
Screenshot: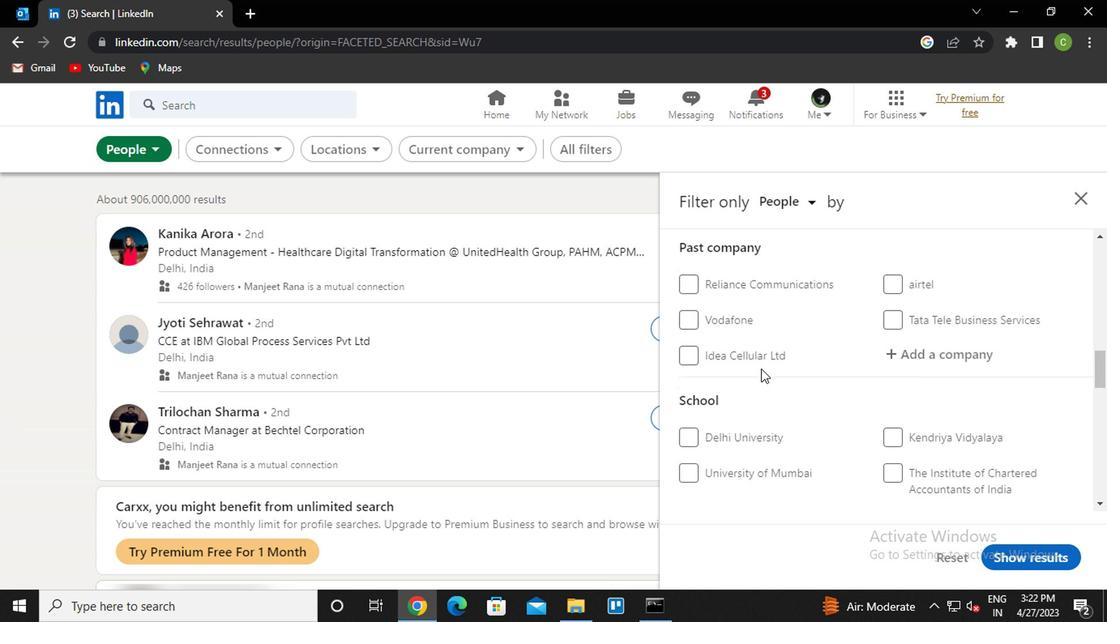 
Action: Mouse scrolled (757, 370) with delta (0, 0)
Screenshot: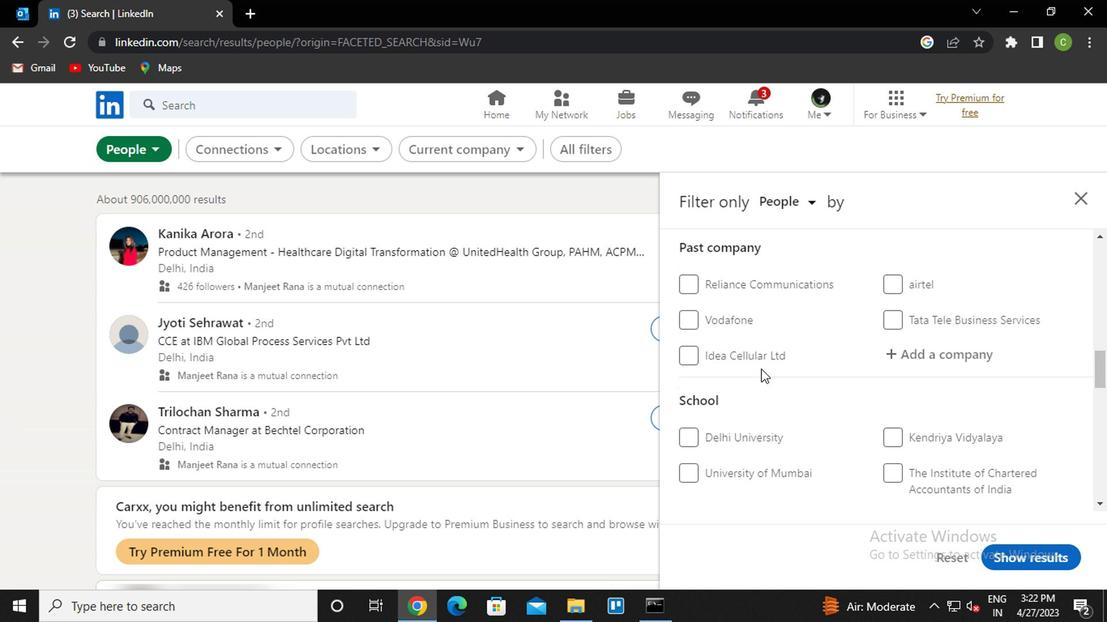 
Action: Mouse scrolled (757, 370) with delta (0, 0)
Screenshot: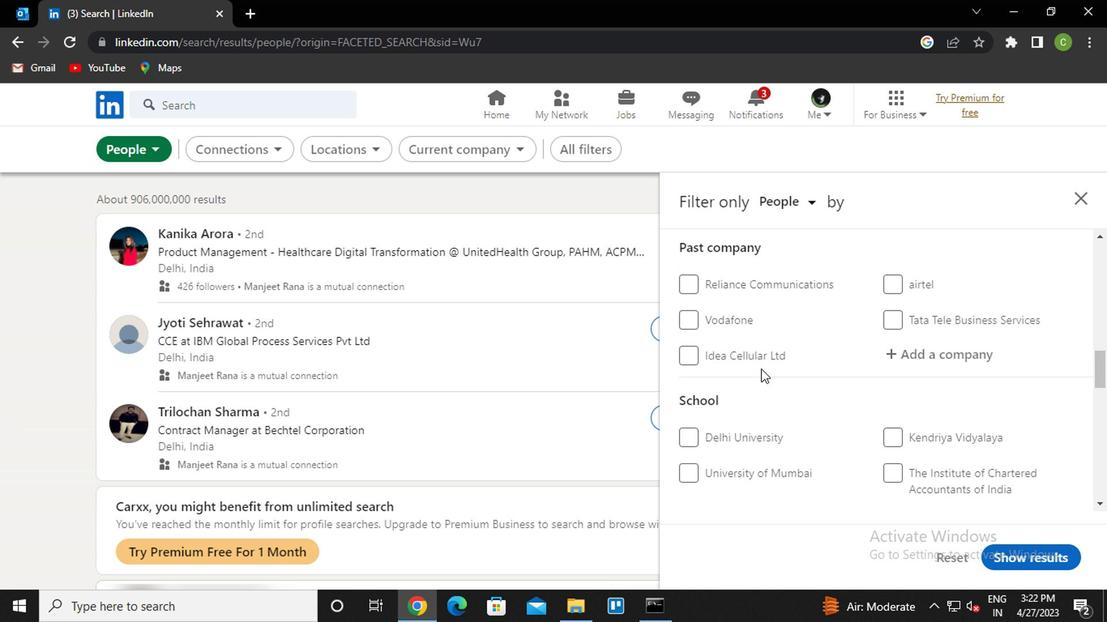 
Action: Mouse moved to (755, 369)
Screenshot: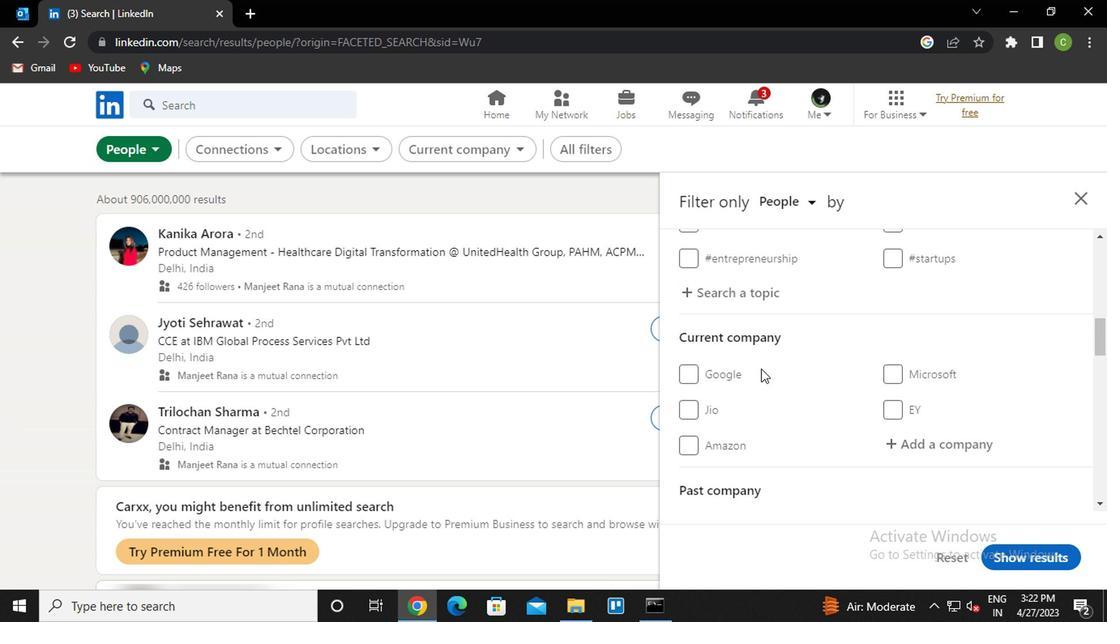 
Action: Mouse scrolled (755, 368) with delta (0, -1)
Screenshot: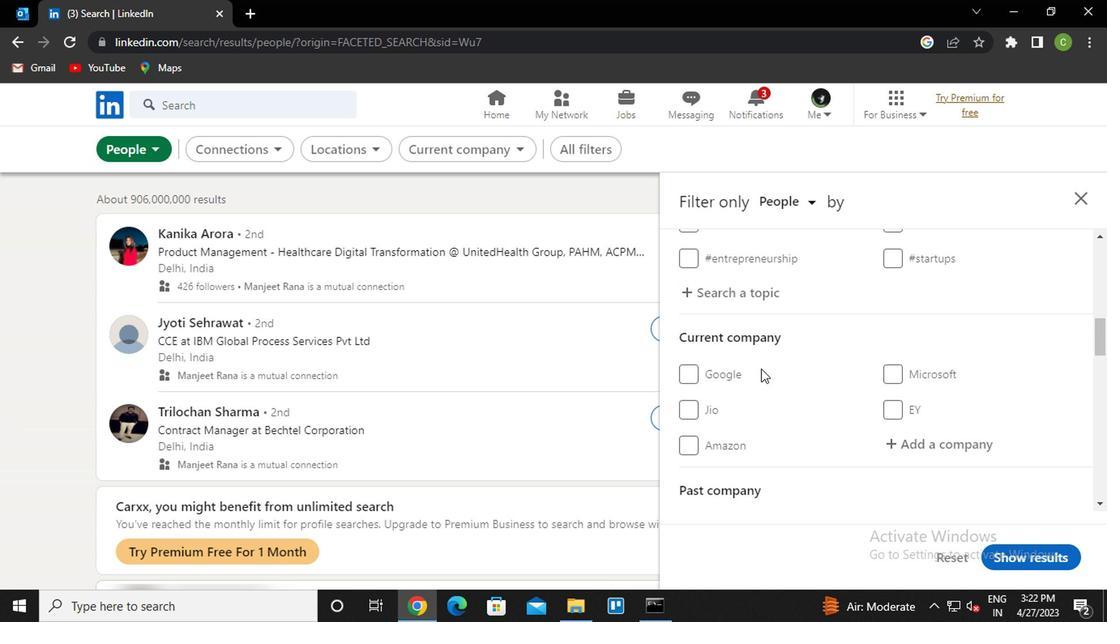 
Action: Mouse moved to (938, 372)
Screenshot: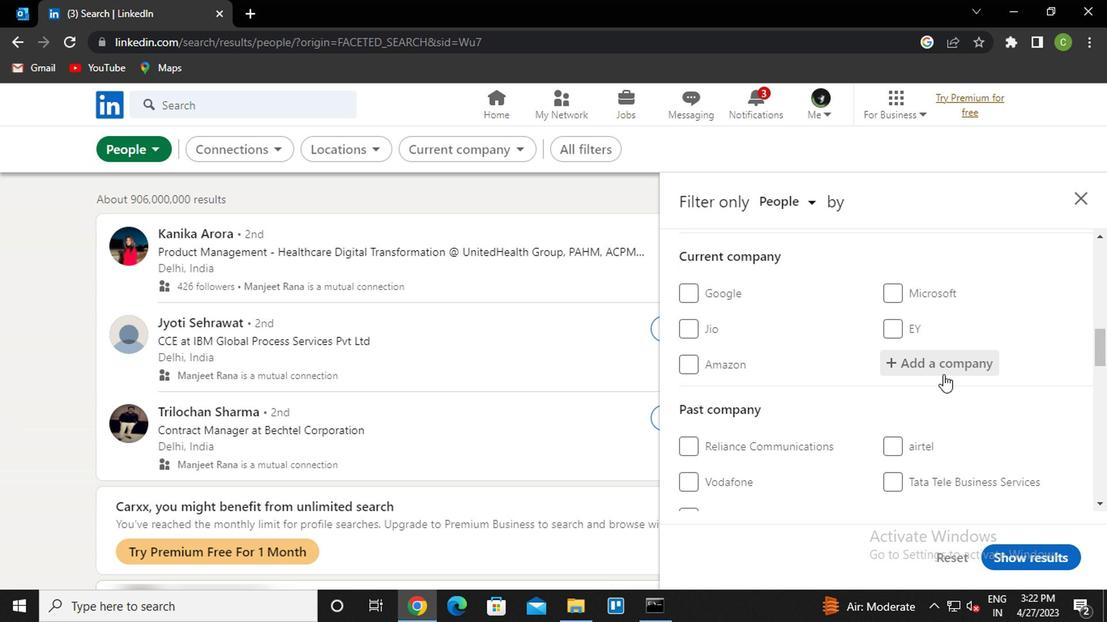 
Action: Mouse pressed left at (938, 372)
Screenshot: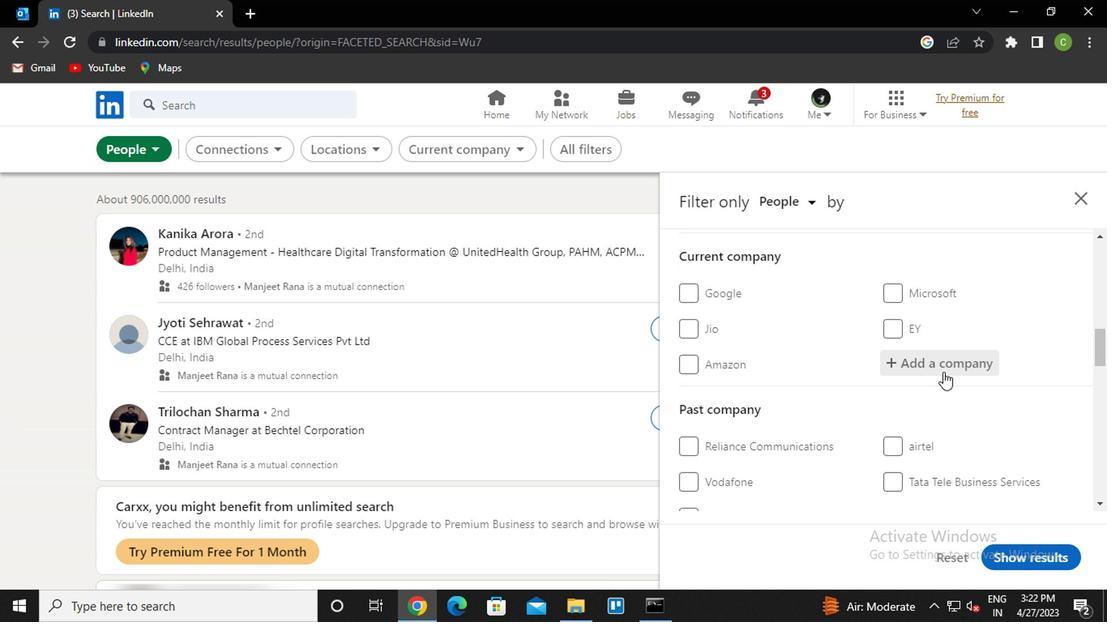 
Action: Key pressed <Key.caps_lock>h<Key.caps_lock>oulihan<Key.down><Key.enter>
Screenshot: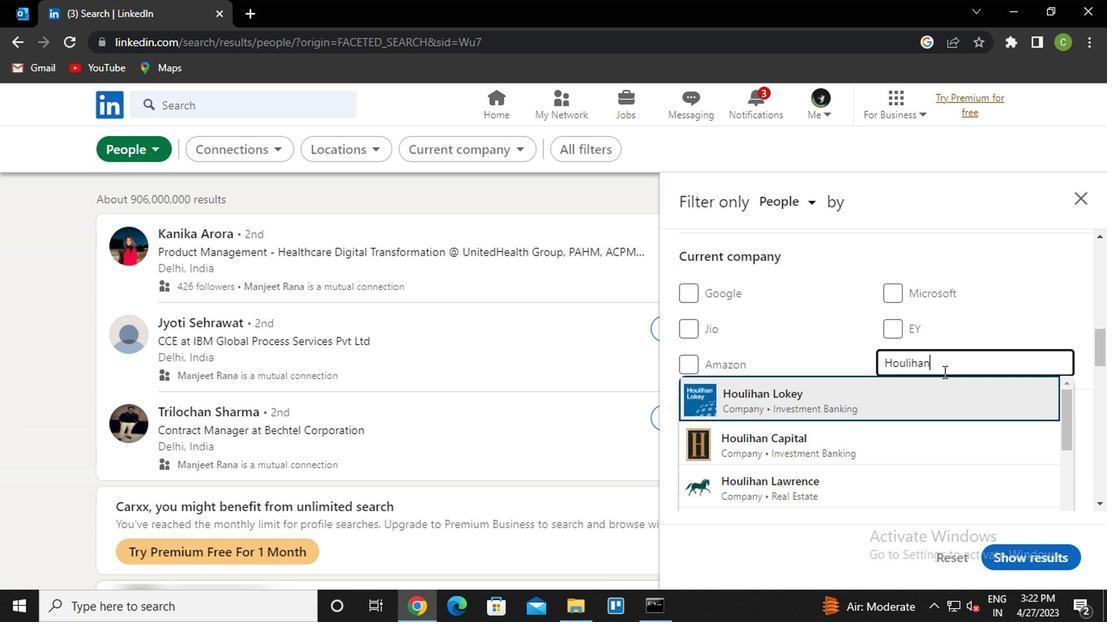 
Action: Mouse moved to (887, 415)
Screenshot: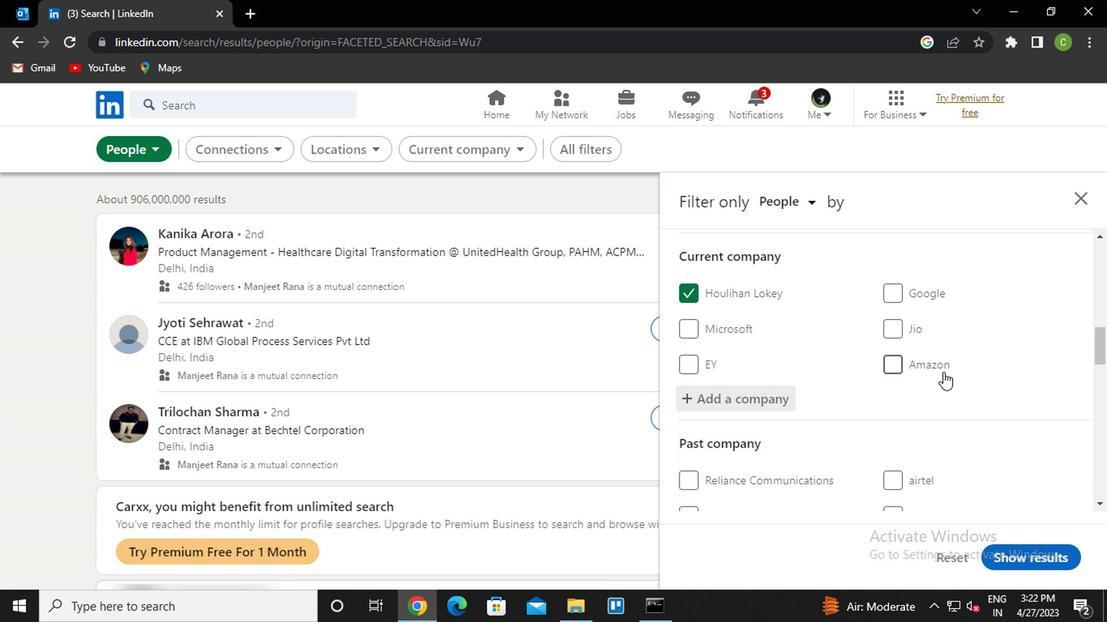 
Action: Mouse scrolled (887, 414) with delta (0, -1)
Screenshot: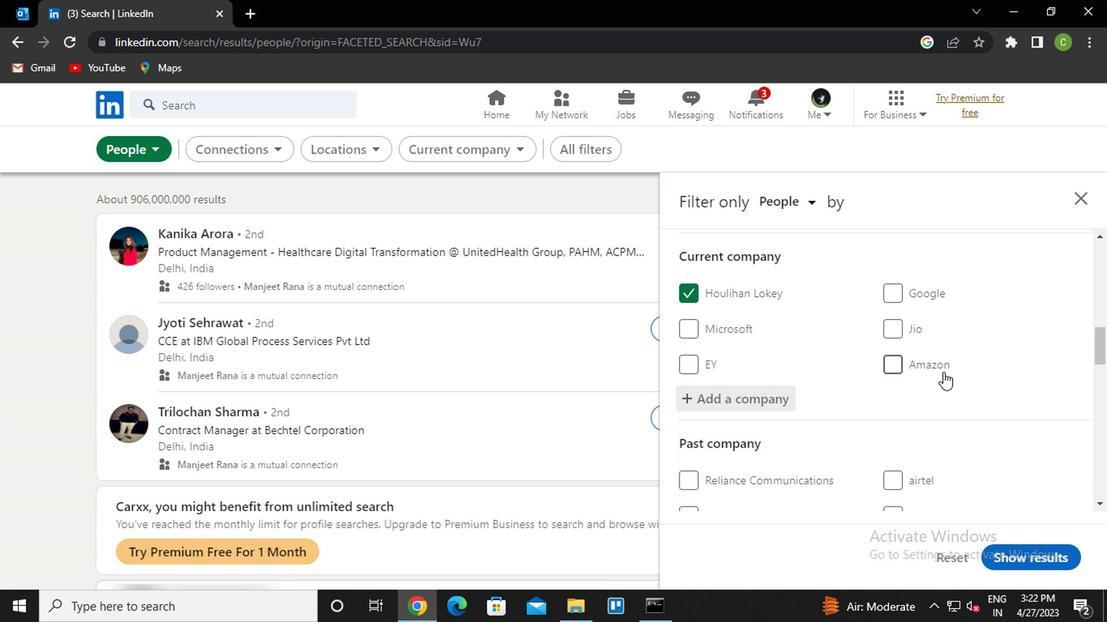 
Action: Mouse moved to (887, 417)
Screenshot: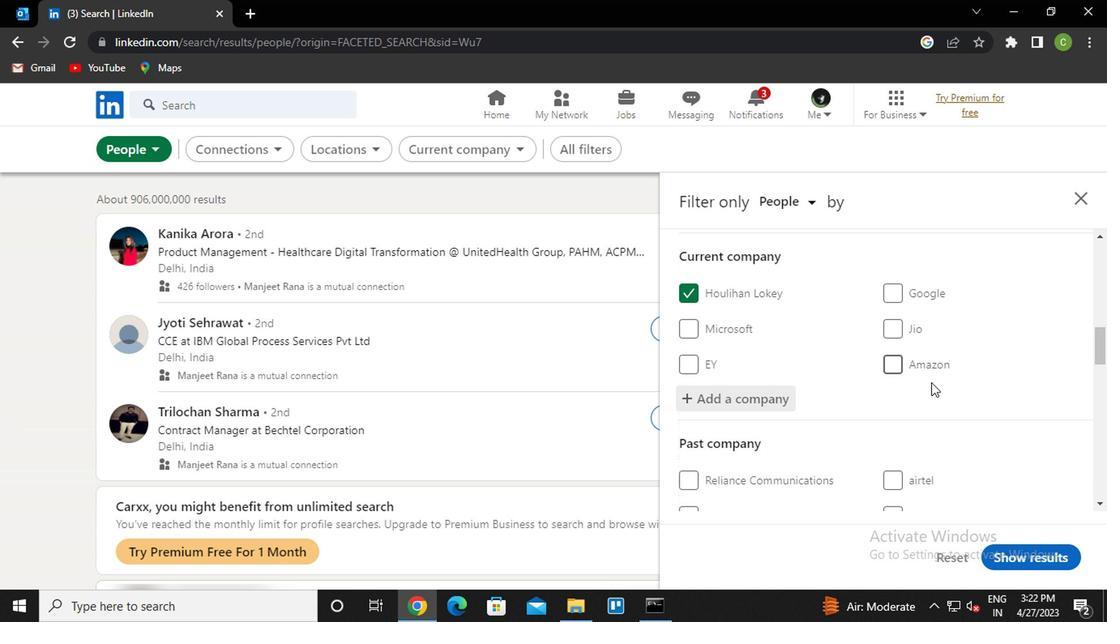 
Action: Mouse scrolled (887, 416) with delta (0, -1)
Screenshot: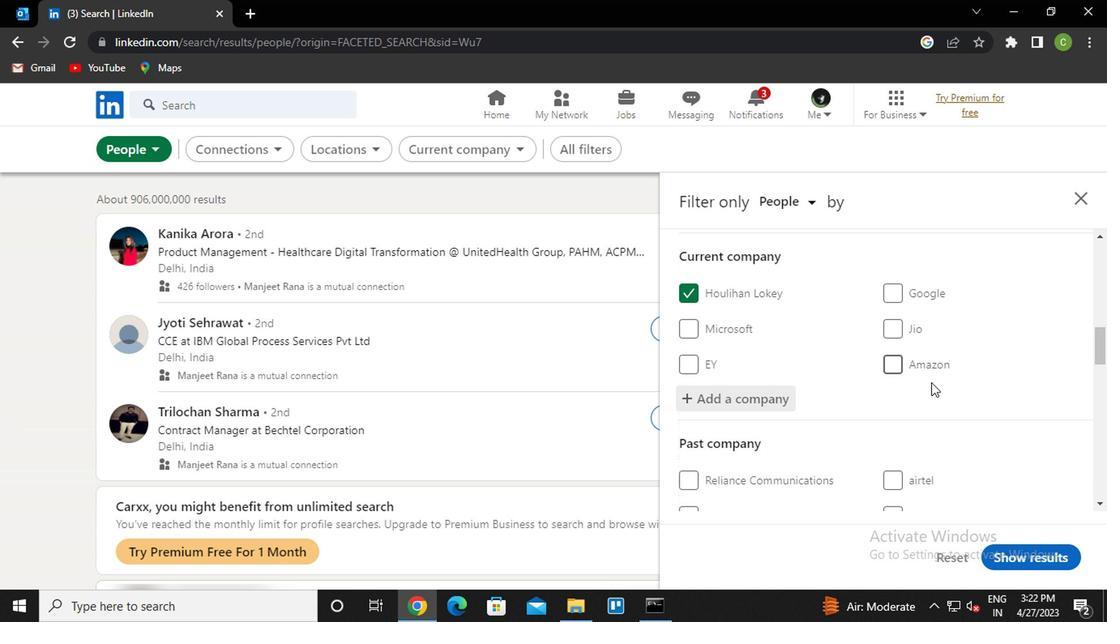 
Action: Mouse scrolled (887, 416) with delta (0, -1)
Screenshot: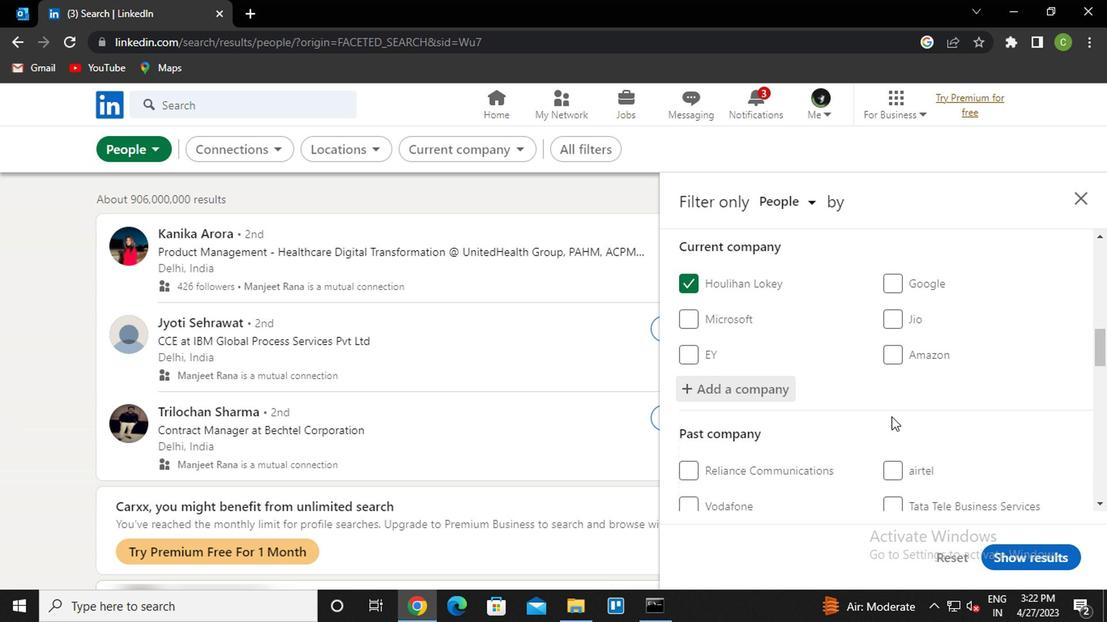 
Action: Mouse scrolled (887, 416) with delta (0, -1)
Screenshot: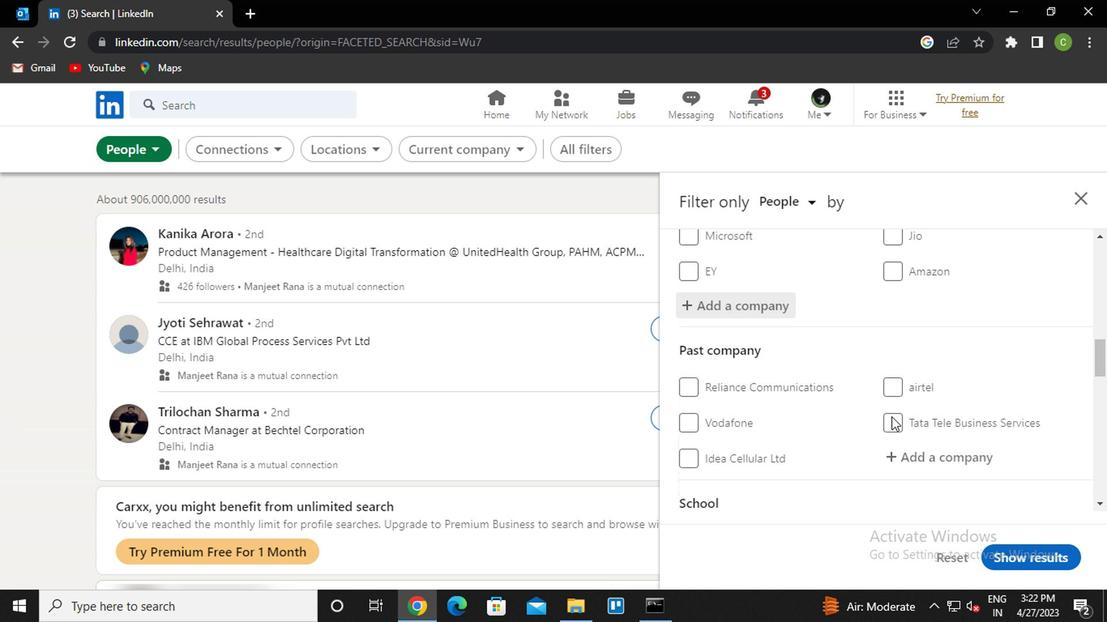 
Action: Mouse moved to (923, 396)
Screenshot: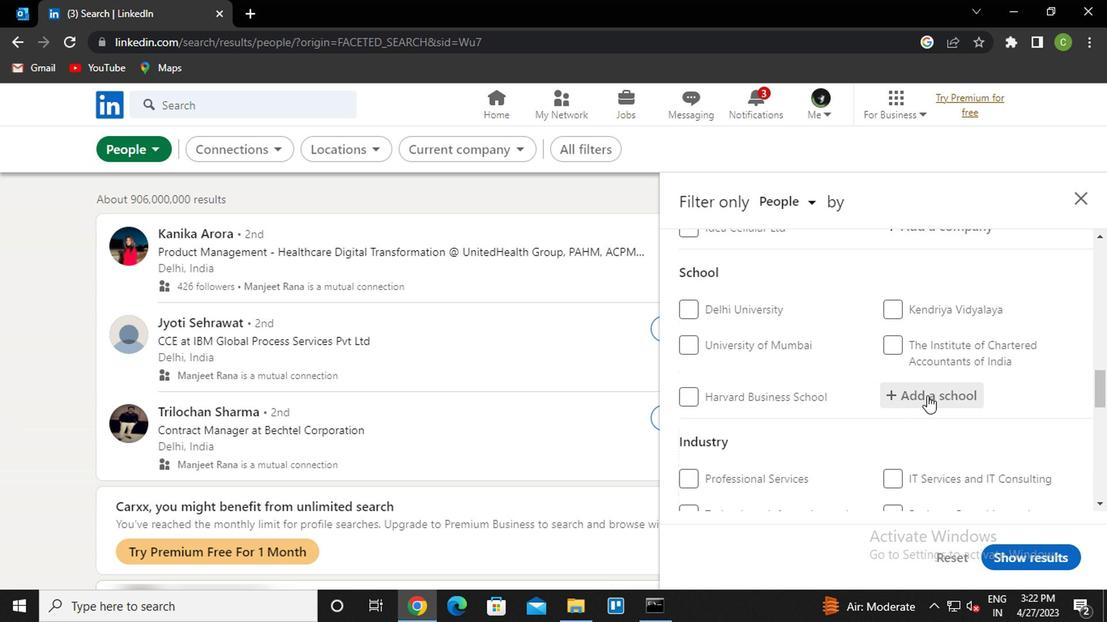 
Action: Mouse pressed left at (923, 396)
Screenshot: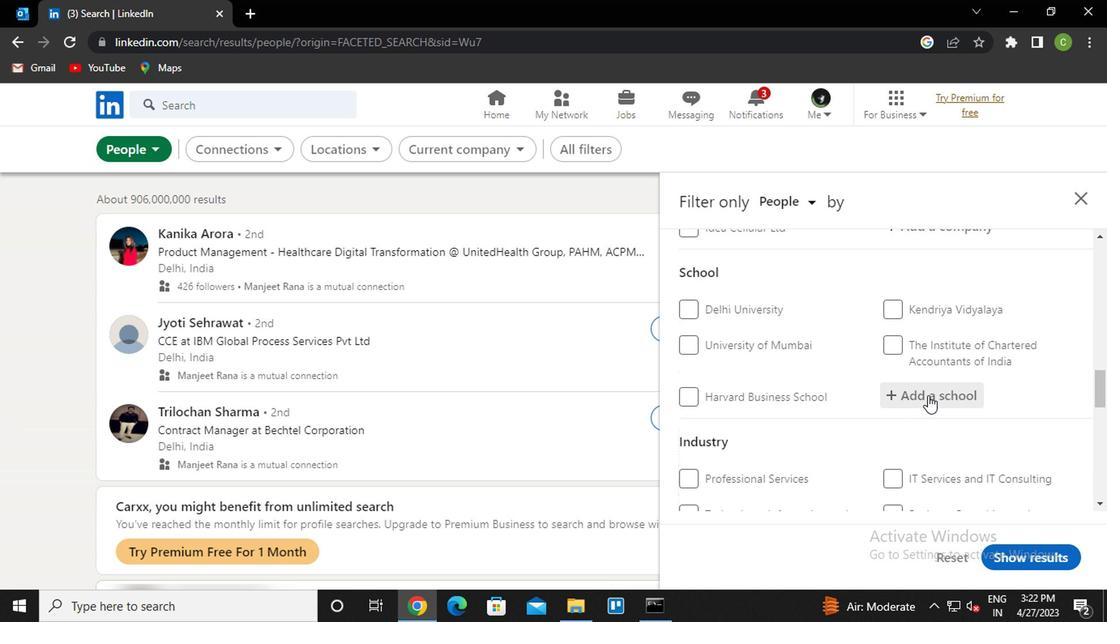 
Action: Key pressed <Key.caps_lock>m<Key.caps_lock>umbai<Key.space>educatio<Key.down><Key.enter>
Screenshot: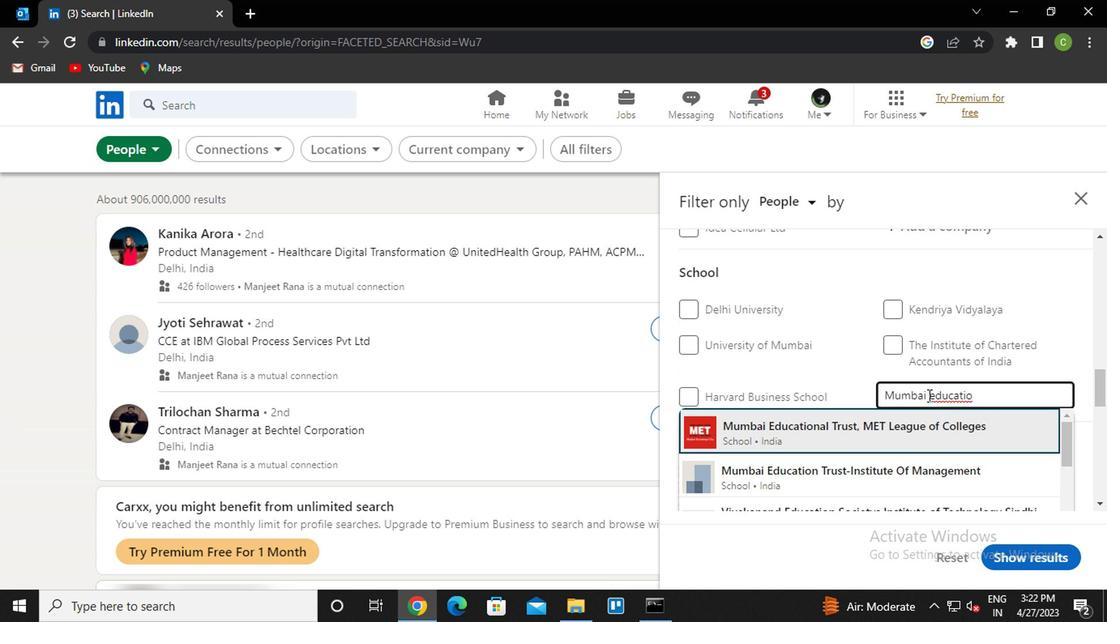 
Action: Mouse scrolled (923, 395) with delta (0, 0)
Screenshot: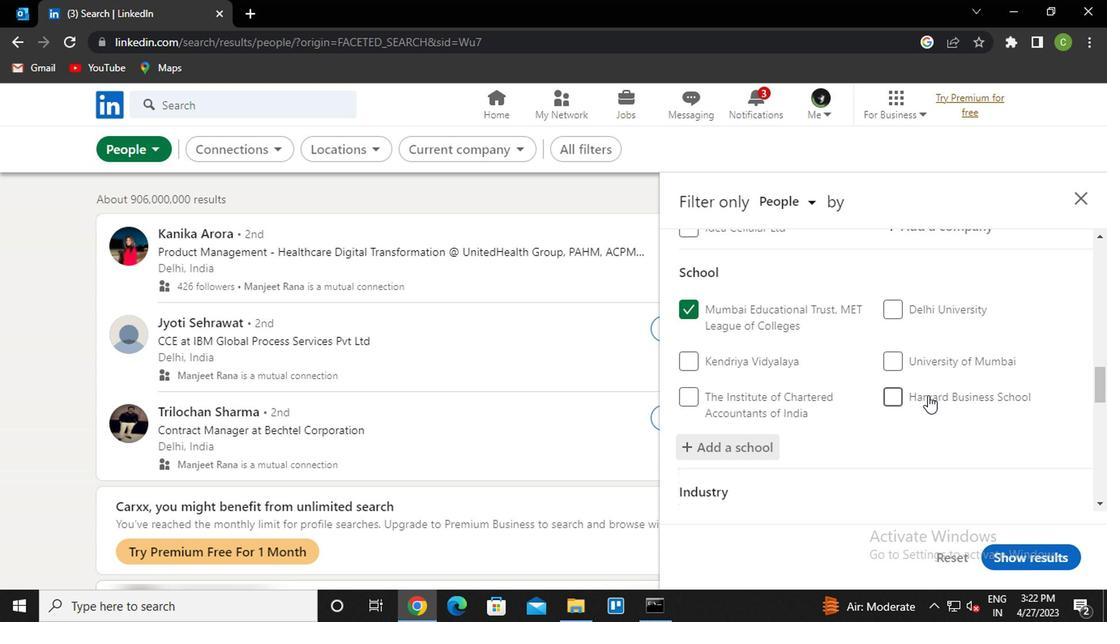 
Action: Mouse scrolled (923, 395) with delta (0, 0)
Screenshot: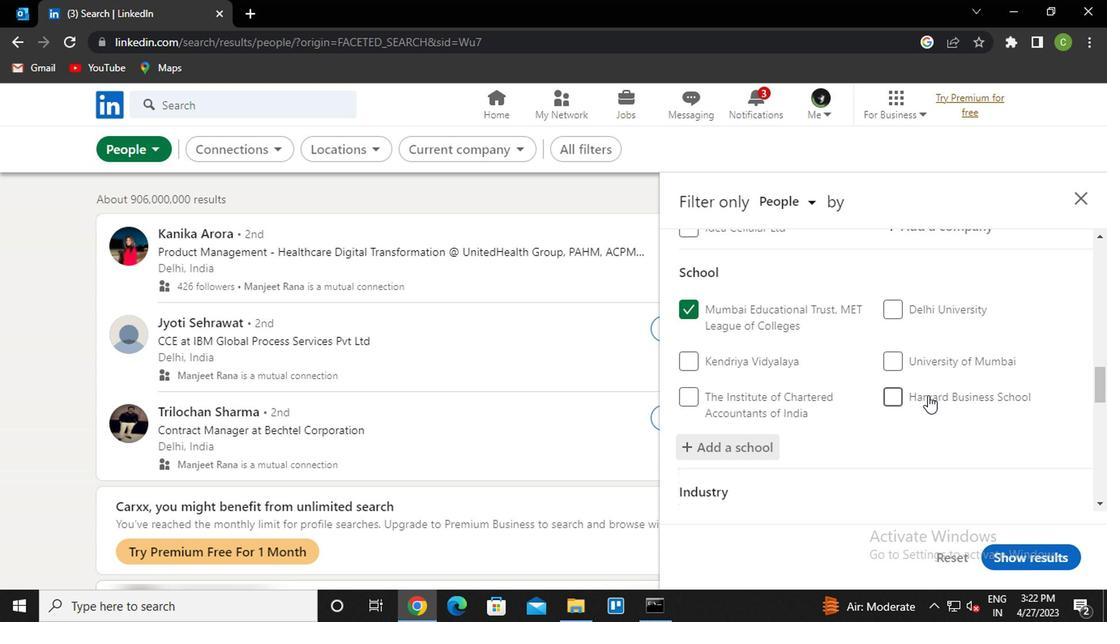 
Action: Mouse scrolled (923, 395) with delta (0, 0)
Screenshot: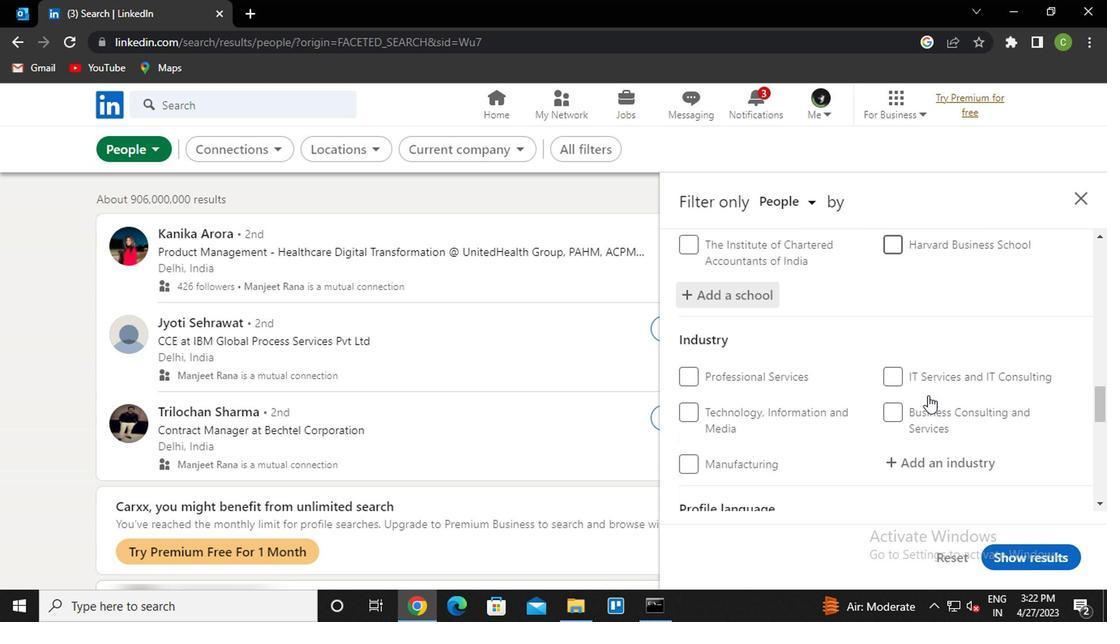
Action: Mouse moved to (938, 374)
Screenshot: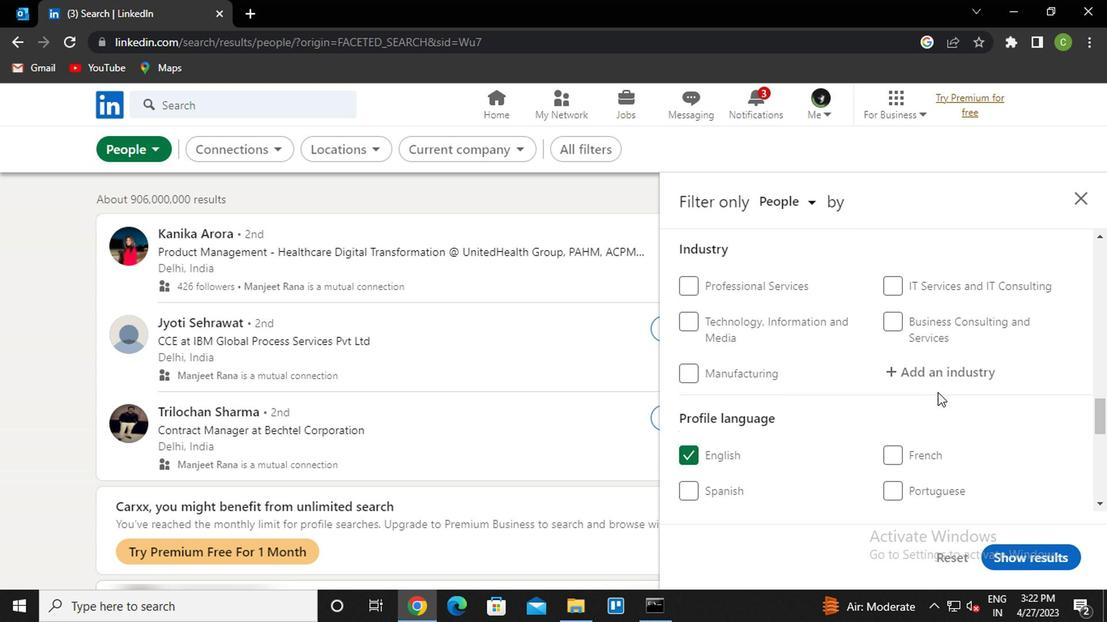 
Action: Mouse pressed left at (938, 374)
Screenshot: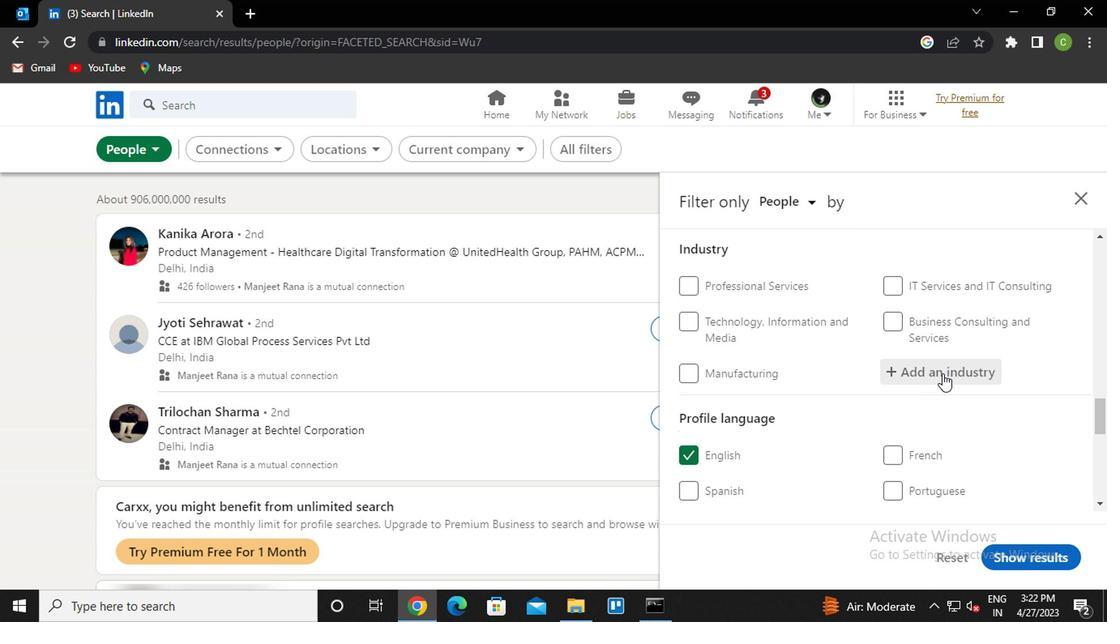 
Action: Key pressed <Key.caps_lock>a<Key.caps_lock>lternative<Key.down><Key.enter>
Screenshot: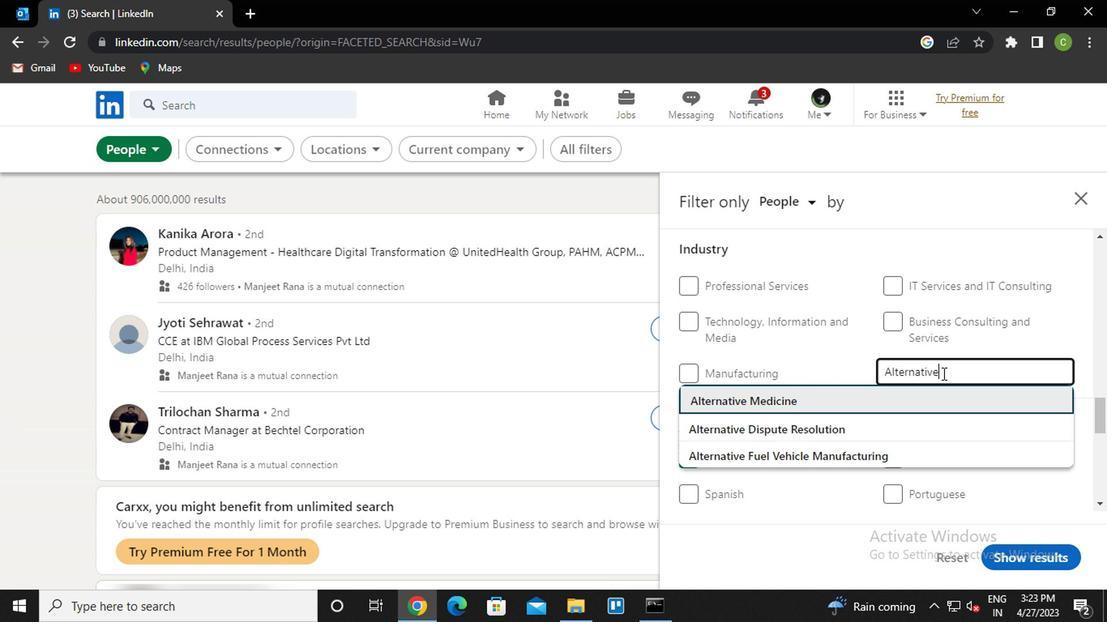 
Action: Mouse scrolled (938, 373) with delta (0, 0)
Screenshot: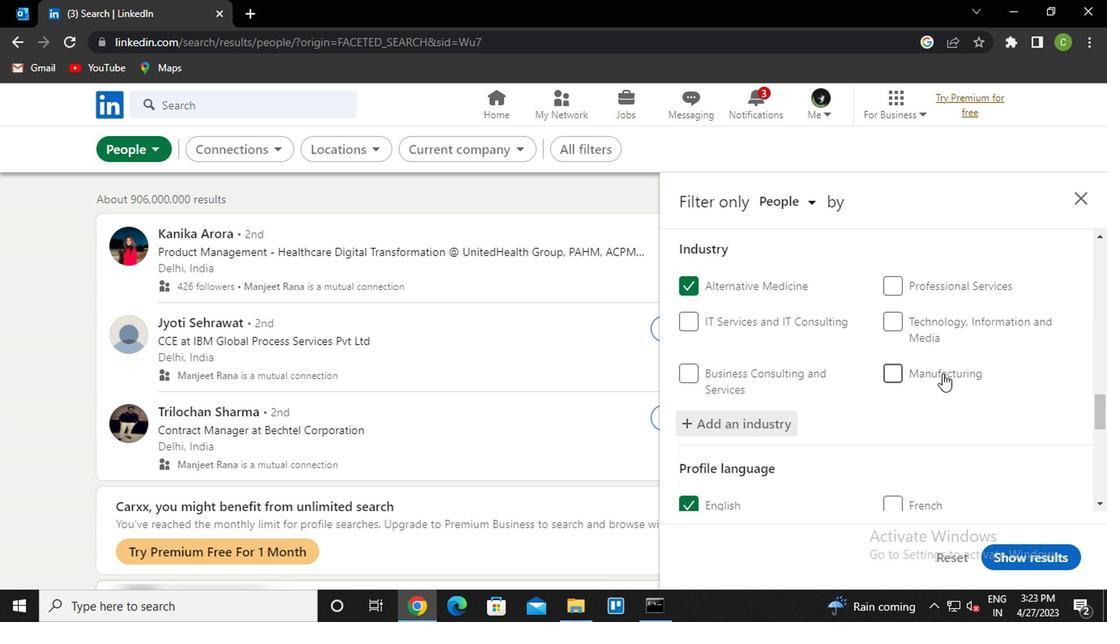 
Action: Mouse scrolled (938, 373) with delta (0, 0)
Screenshot: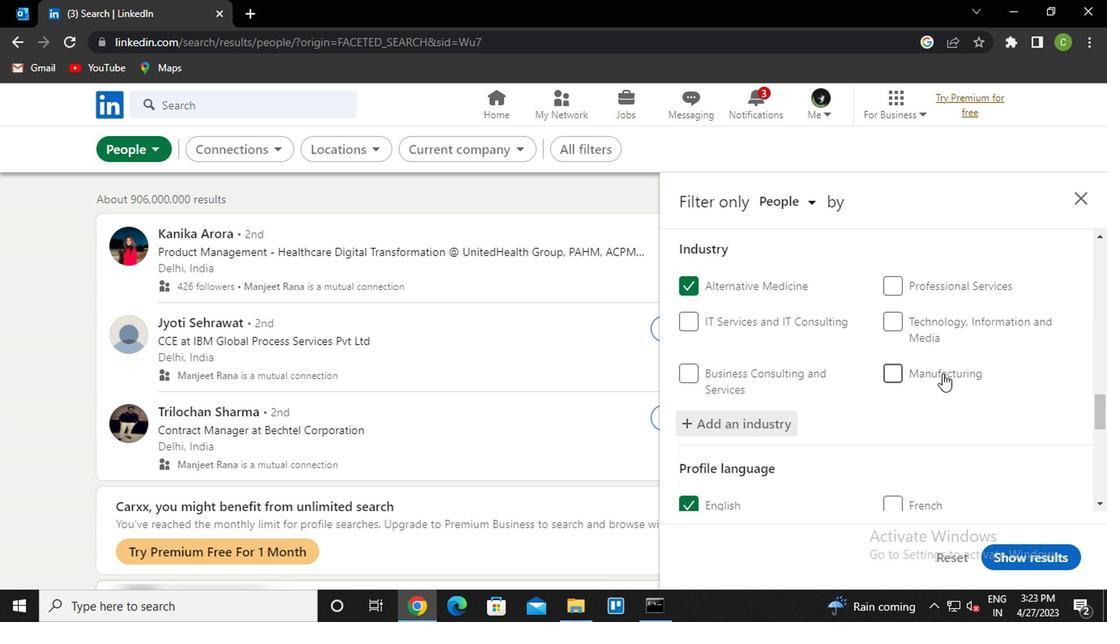 
Action: Mouse scrolled (938, 373) with delta (0, 0)
Screenshot: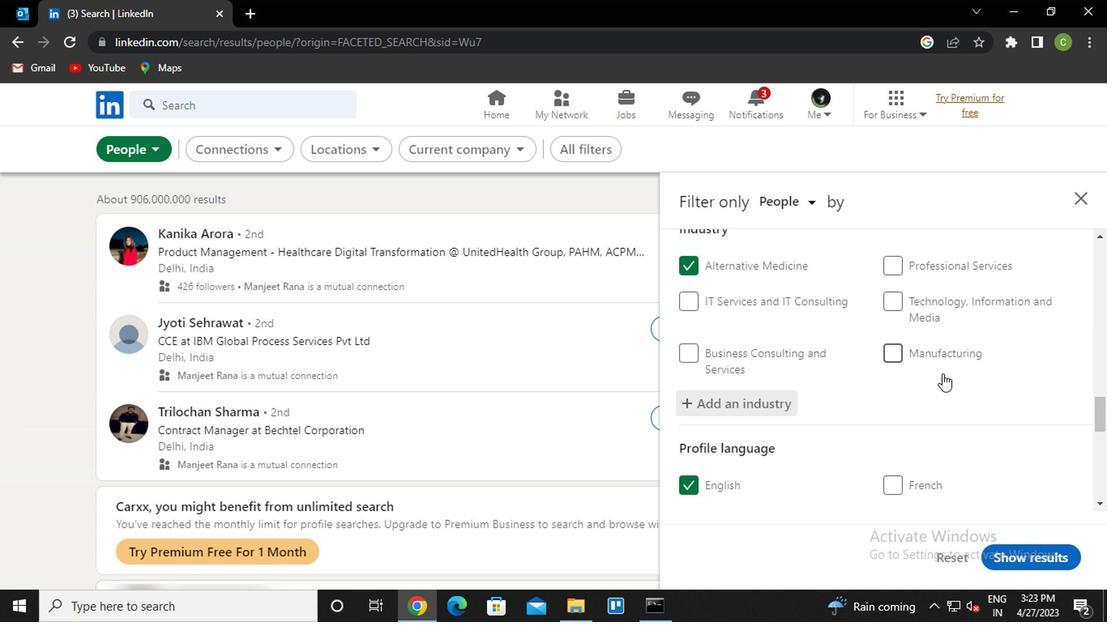 
Action: Mouse scrolled (938, 373) with delta (0, 0)
Screenshot: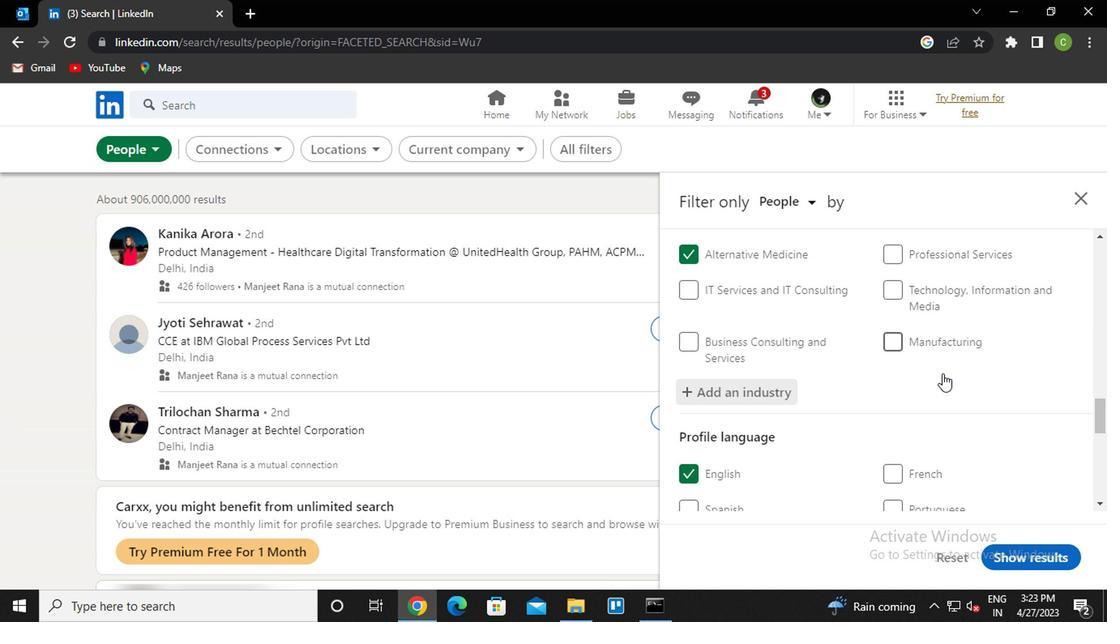 
Action: Mouse scrolled (938, 373) with delta (0, 0)
Screenshot: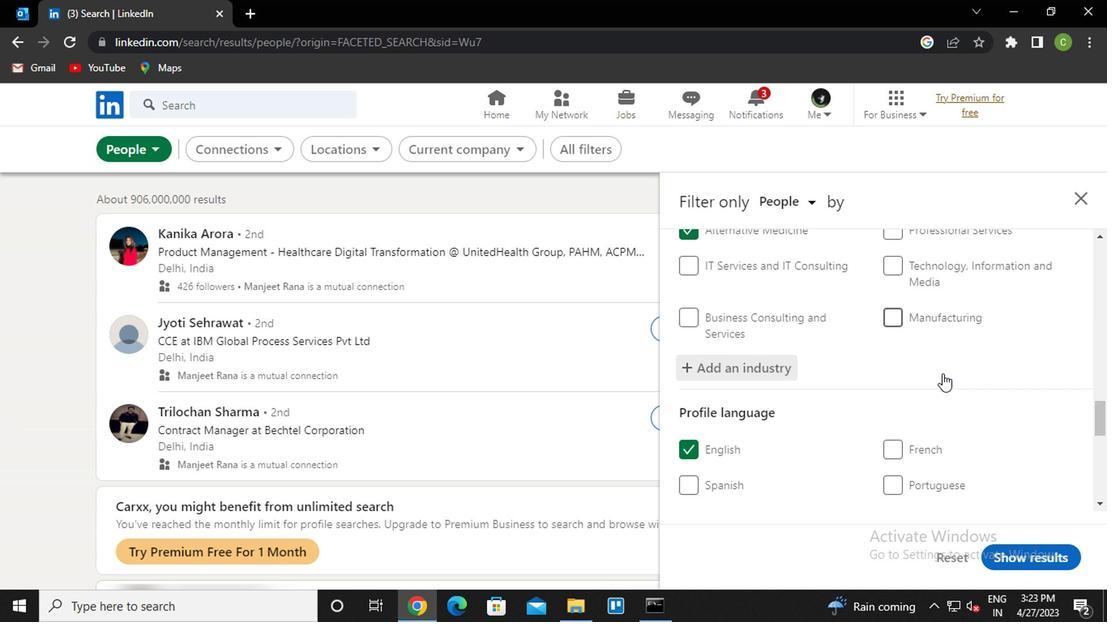
Action: Mouse scrolled (938, 373) with delta (0, 0)
Screenshot: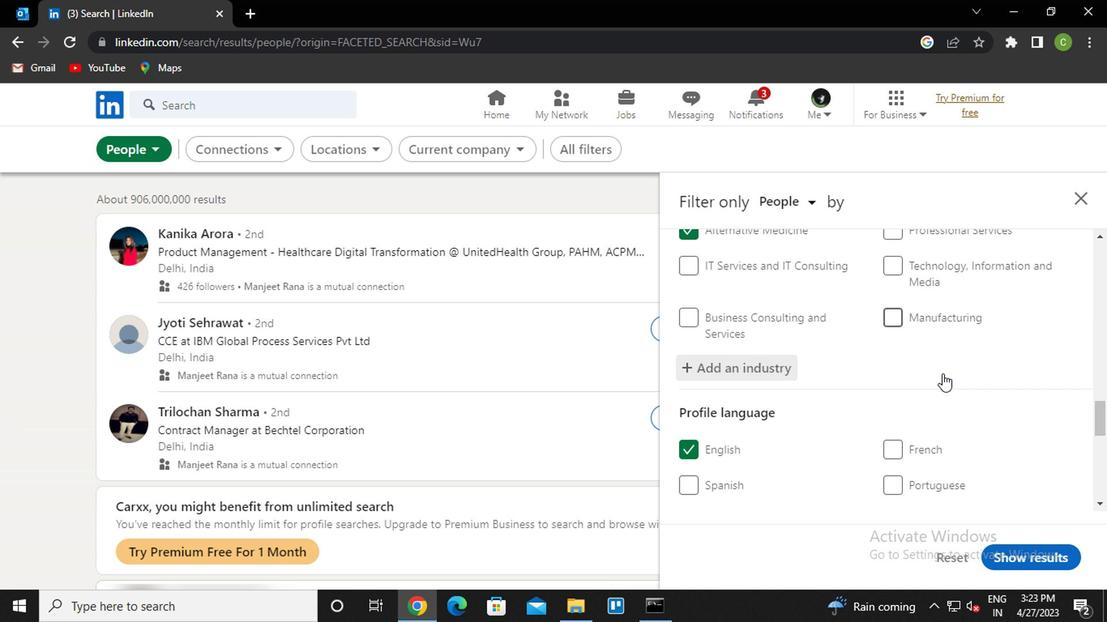 
Action: Mouse moved to (918, 339)
Screenshot: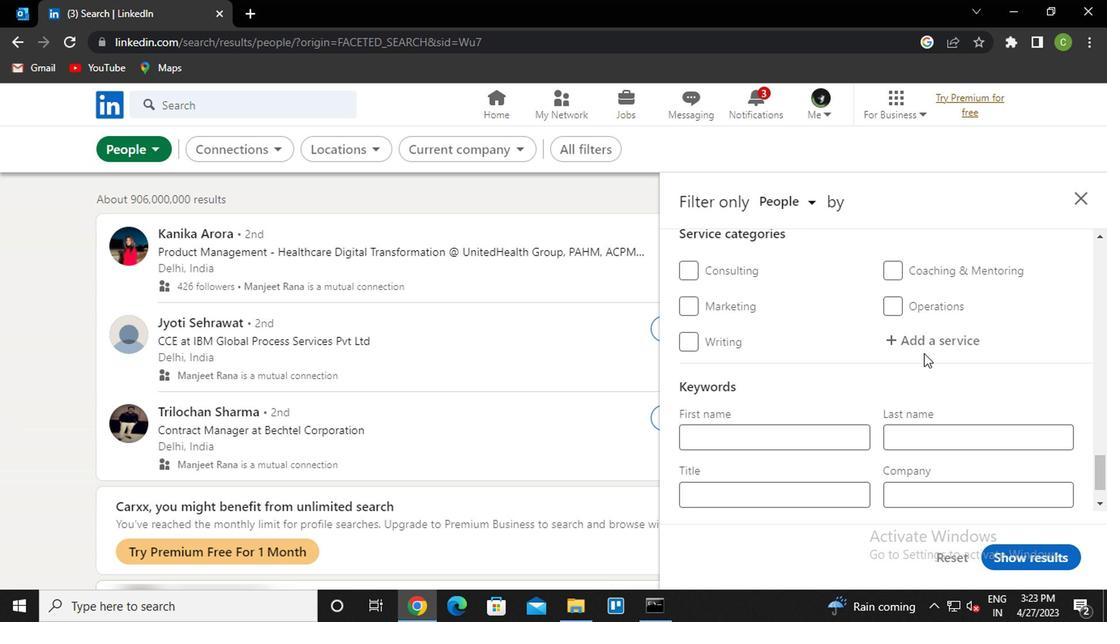 
Action: Mouse pressed left at (918, 339)
Screenshot: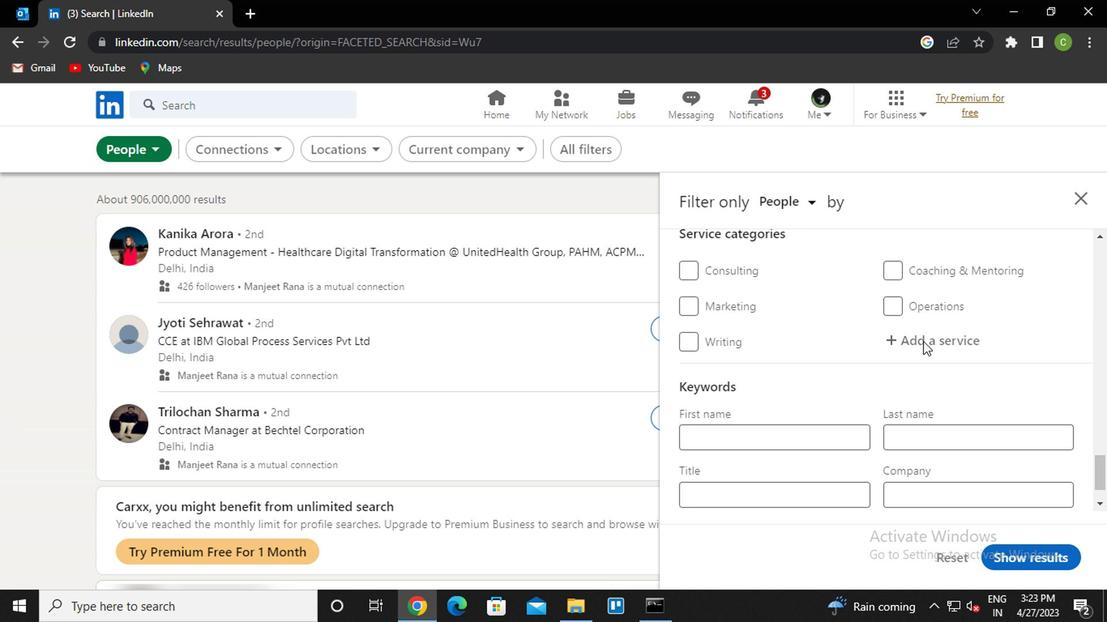 
Action: Key pressed <Key.caps_lock>t<Key.caps_lock>ransla<Key.down><Key.enter>
Screenshot: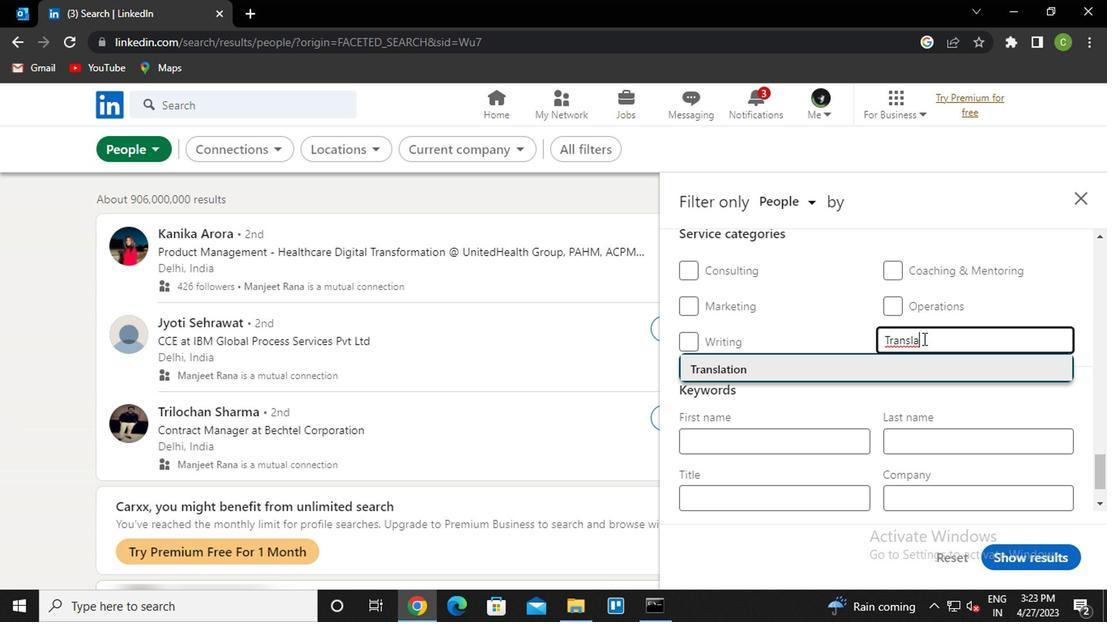 
Action: Mouse moved to (933, 350)
Screenshot: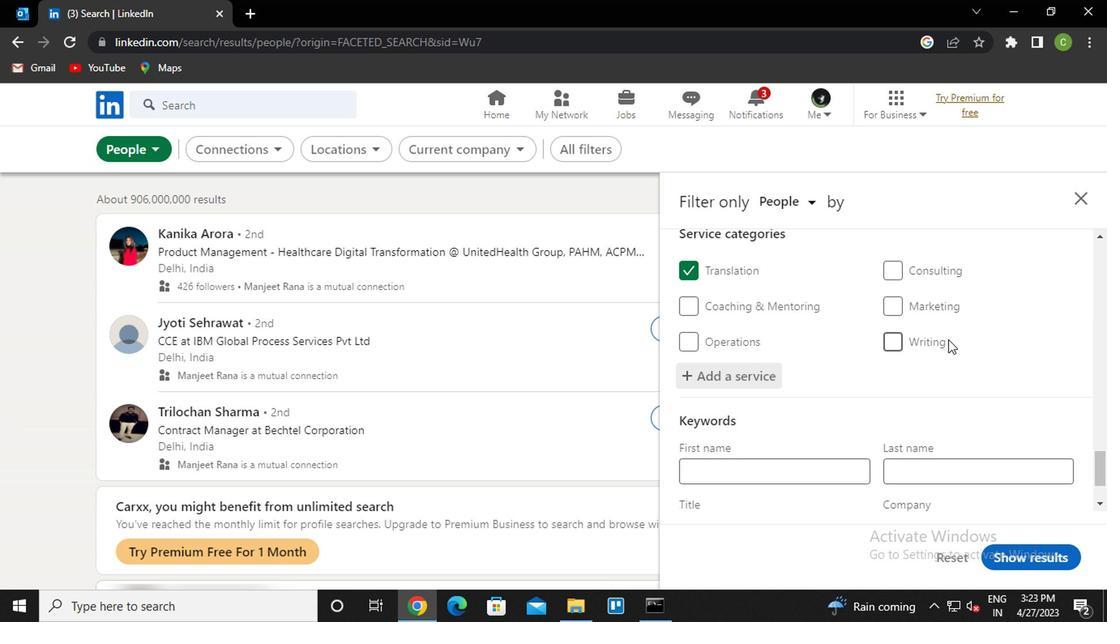 
Action: Mouse scrolled (933, 349) with delta (0, 0)
Screenshot: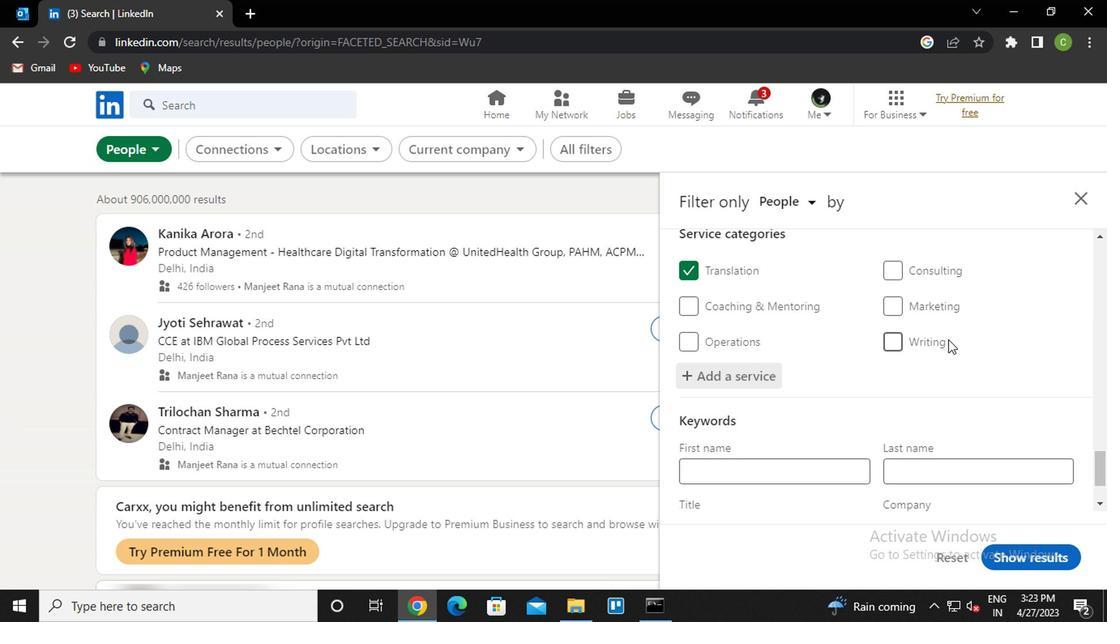 
Action: Mouse moved to (932, 350)
Screenshot: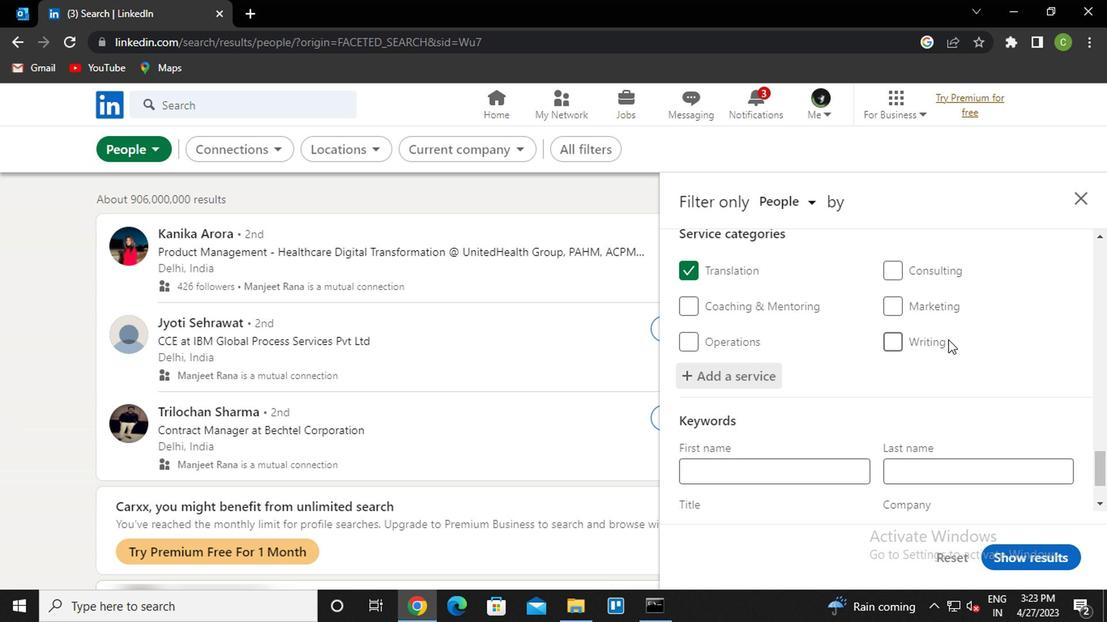 
Action: Mouse scrolled (932, 350) with delta (0, 0)
Screenshot: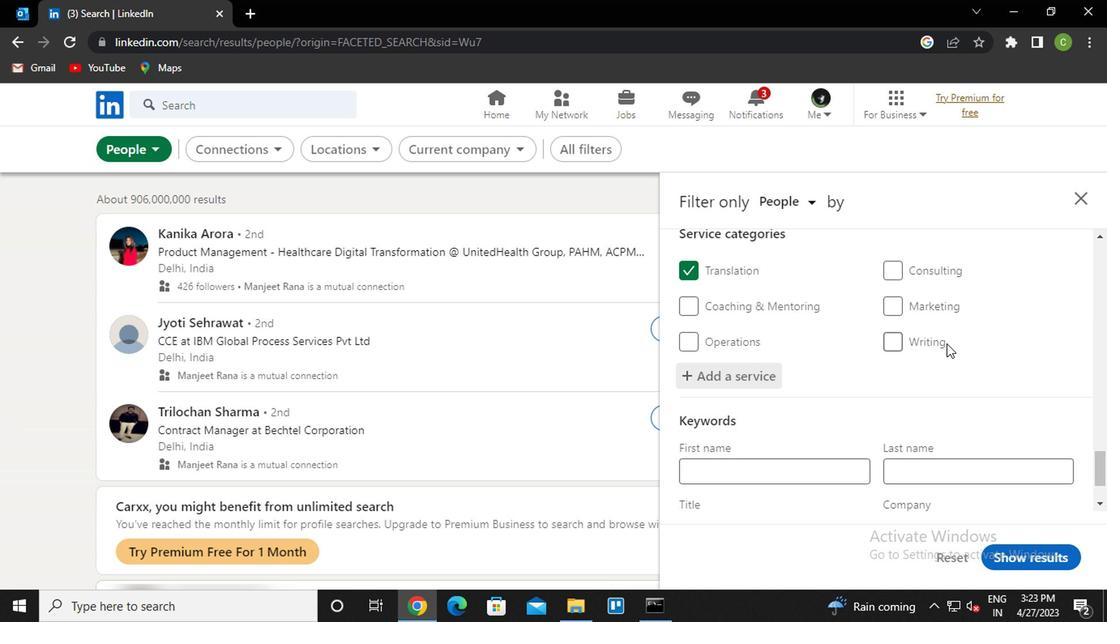 
Action: Mouse moved to (930, 351)
Screenshot: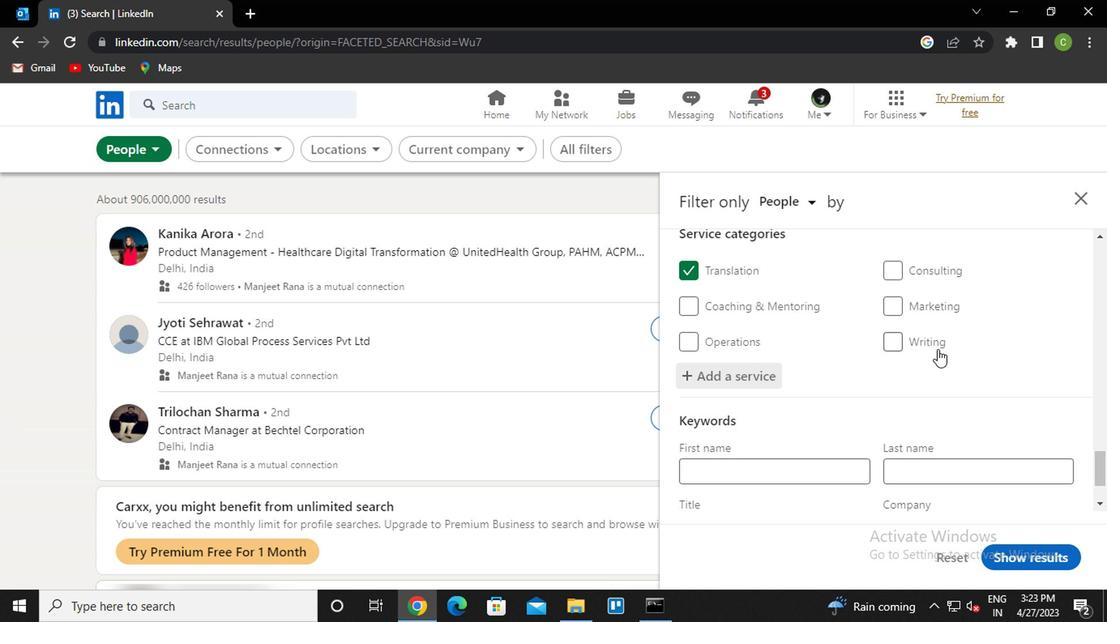 
Action: Mouse scrolled (930, 350) with delta (0, -1)
Screenshot: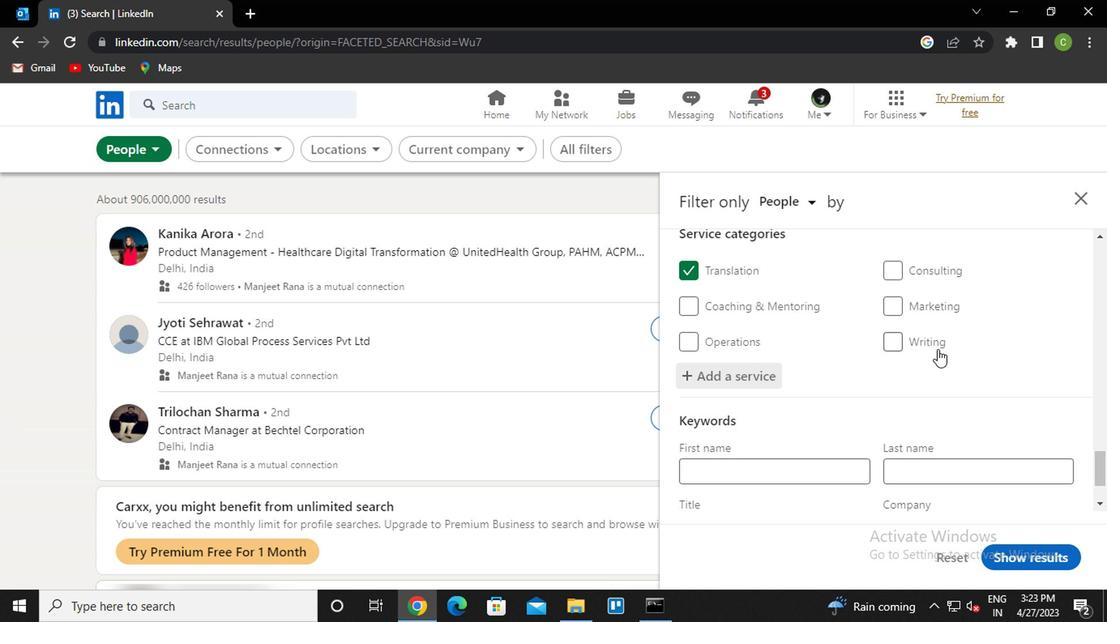 
Action: Mouse moved to (926, 354)
Screenshot: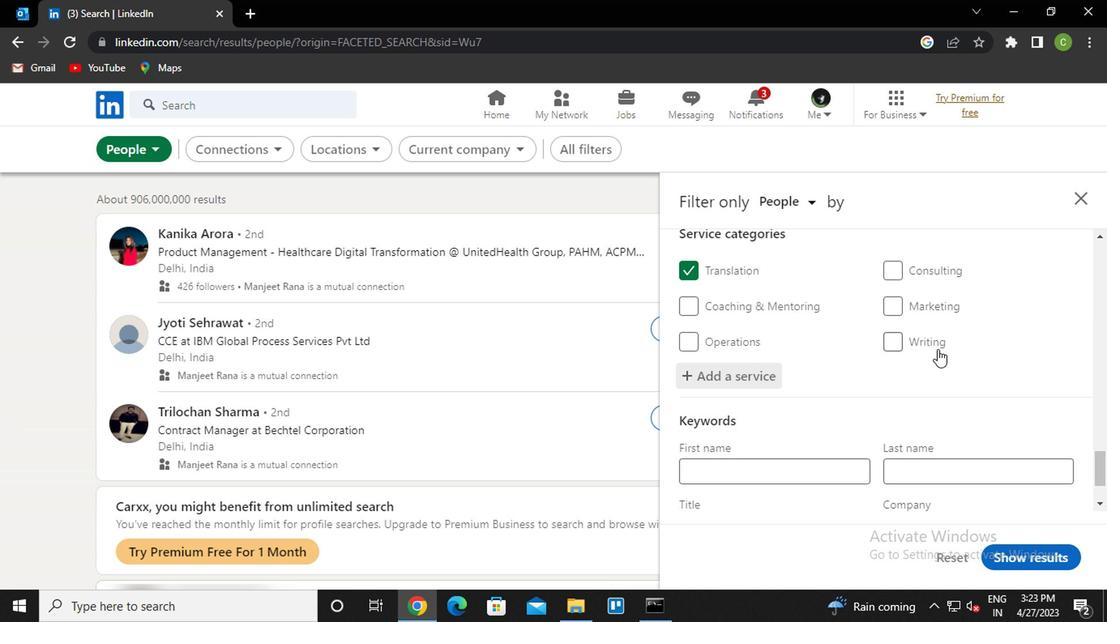 
Action: Mouse scrolled (926, 354) with delta (0, 0)
Screenshot: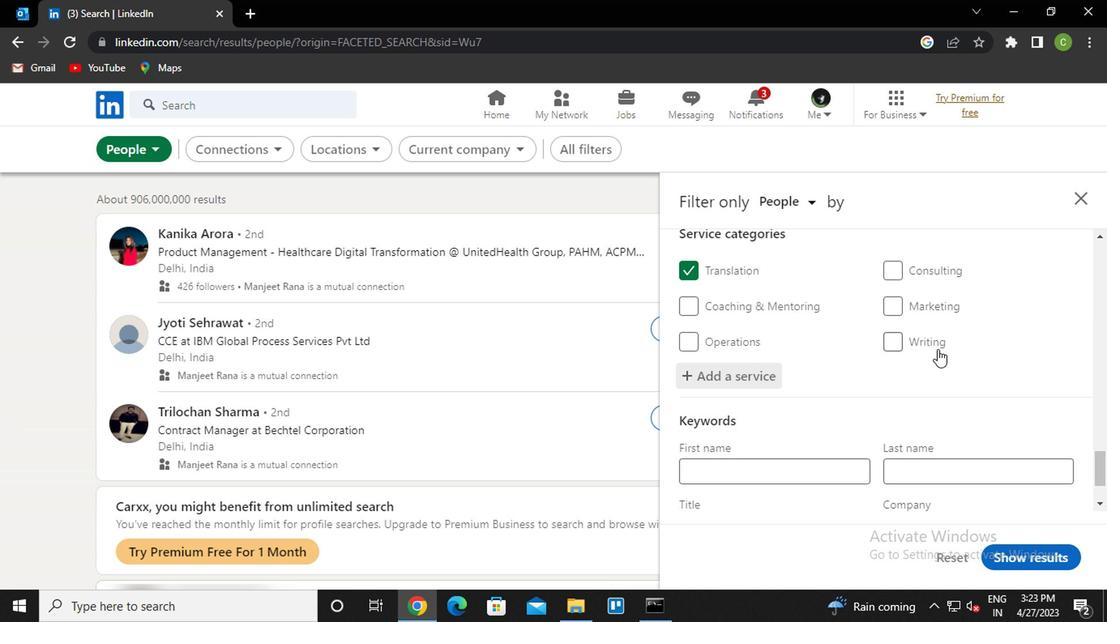 
Action: Mouse moved to (924, 356)
Screenshot: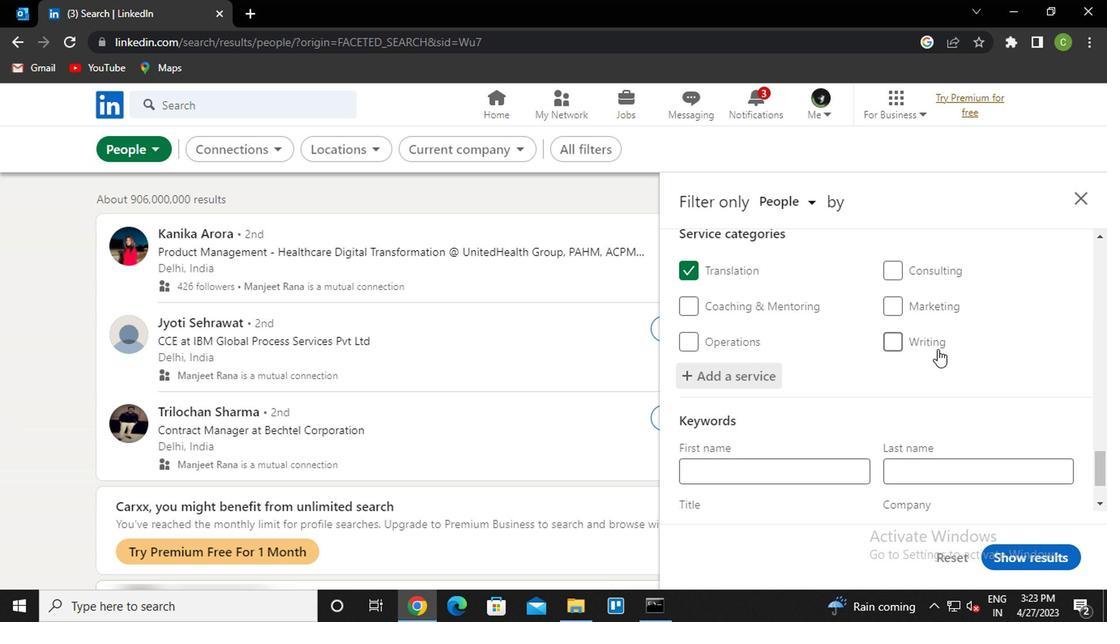 
Action: Mouse scrolled (924, 355) with delta (0, 0)
Screenshot: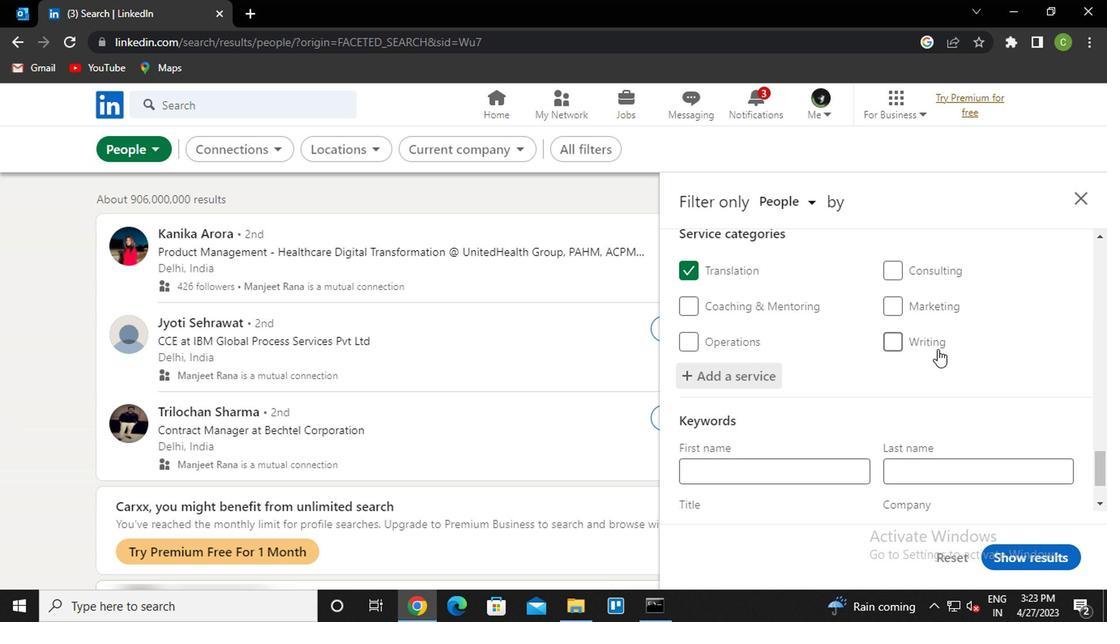 
Action: Mouse moved to (815, 431)
Screenshot: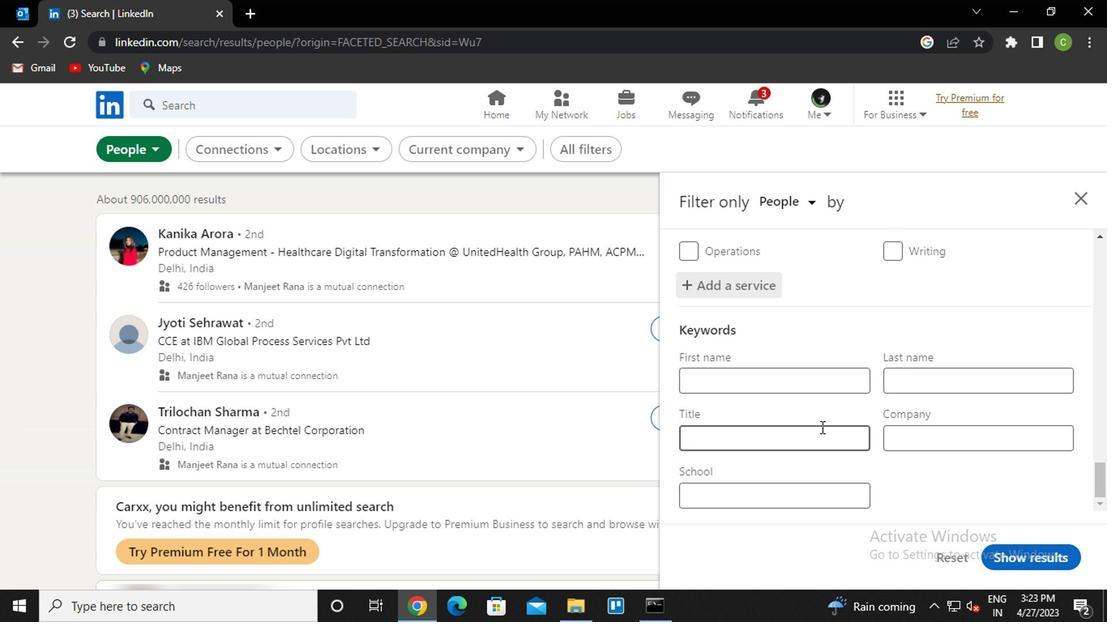 
Action: Mouse pressed left at (815, 431)
Screenshot: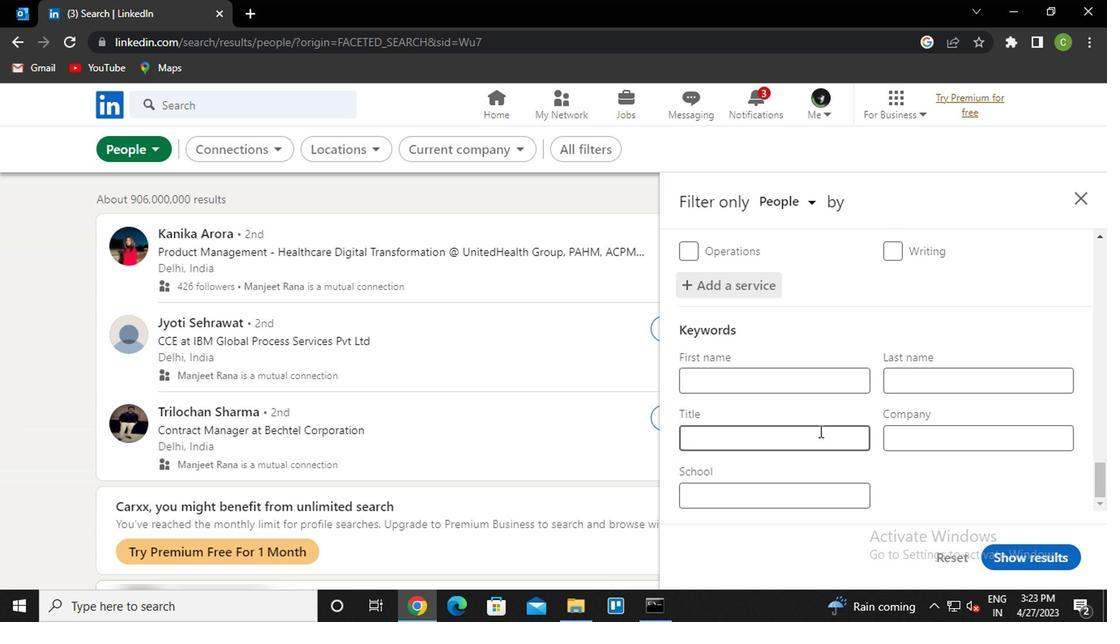 
Action: Key pressed <Key.caps_lock>r<Key.caps_lock>eal<Key.space><Key.caps_lock>e<Key.caps_lock>state<Key.space><Key.caps_lock>b<Key.caps_lock>roker
Screenshot: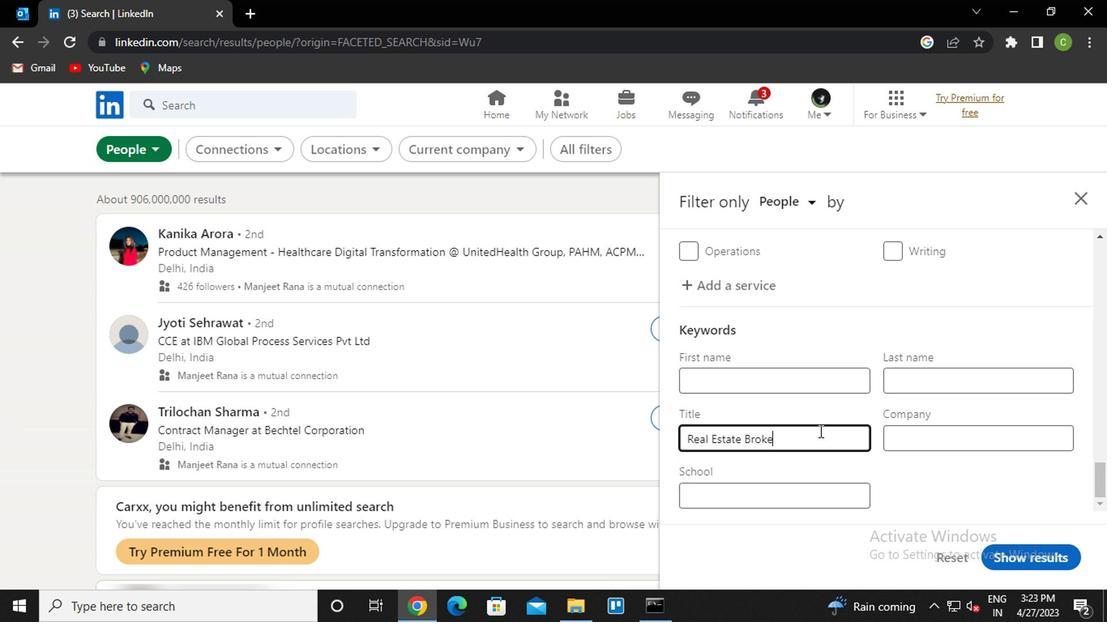 
Action: Mouse moved to (1027, 561)
Screenshot: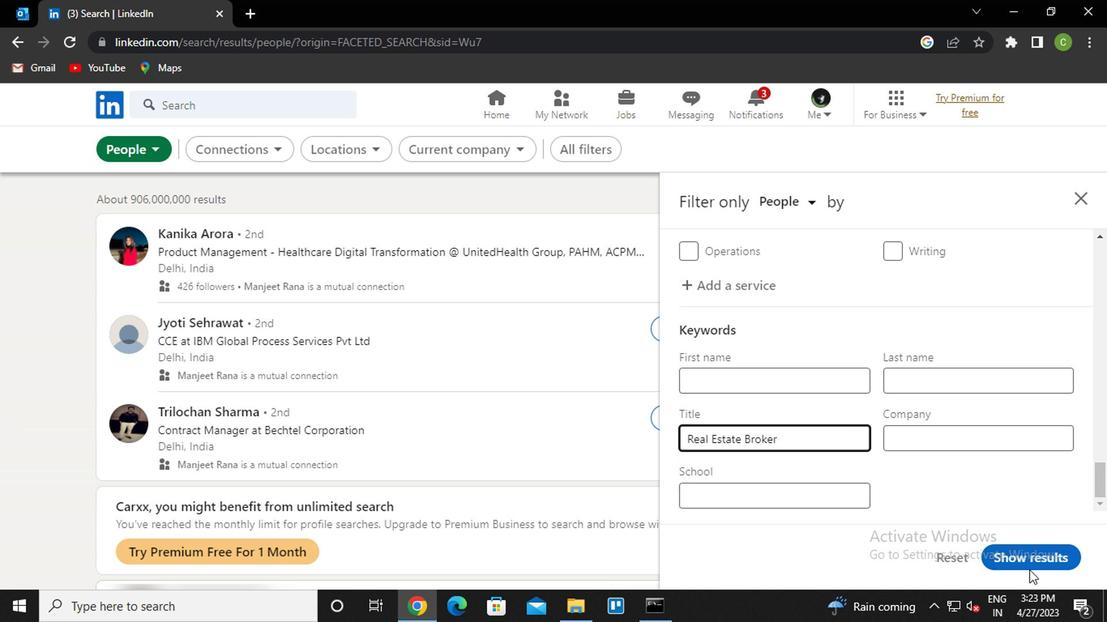 
Action: Mouse pressed left at (1027, 561)
Screenshot: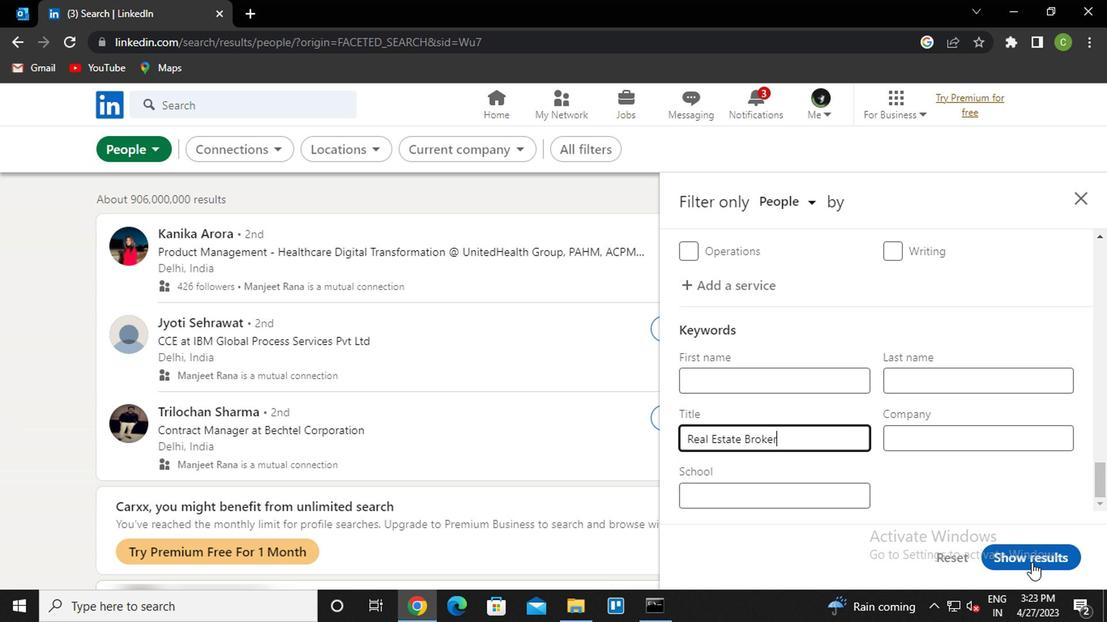 
Action: Mouse moved to (547, 465)
Screenshot: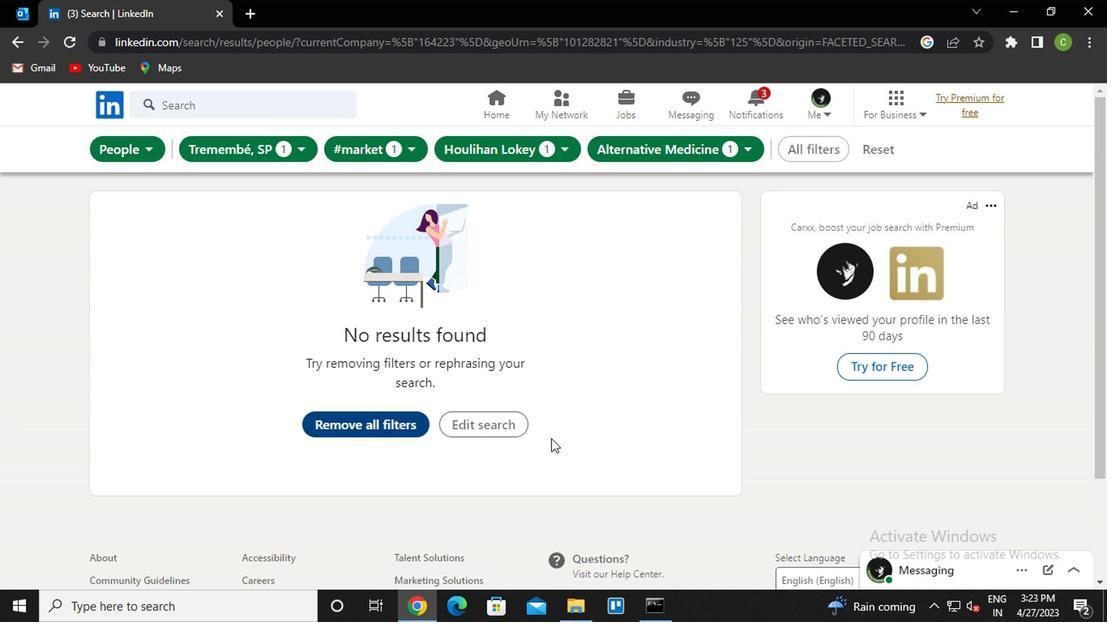 
Action: Key pressed <Key.f8>
Screenshot: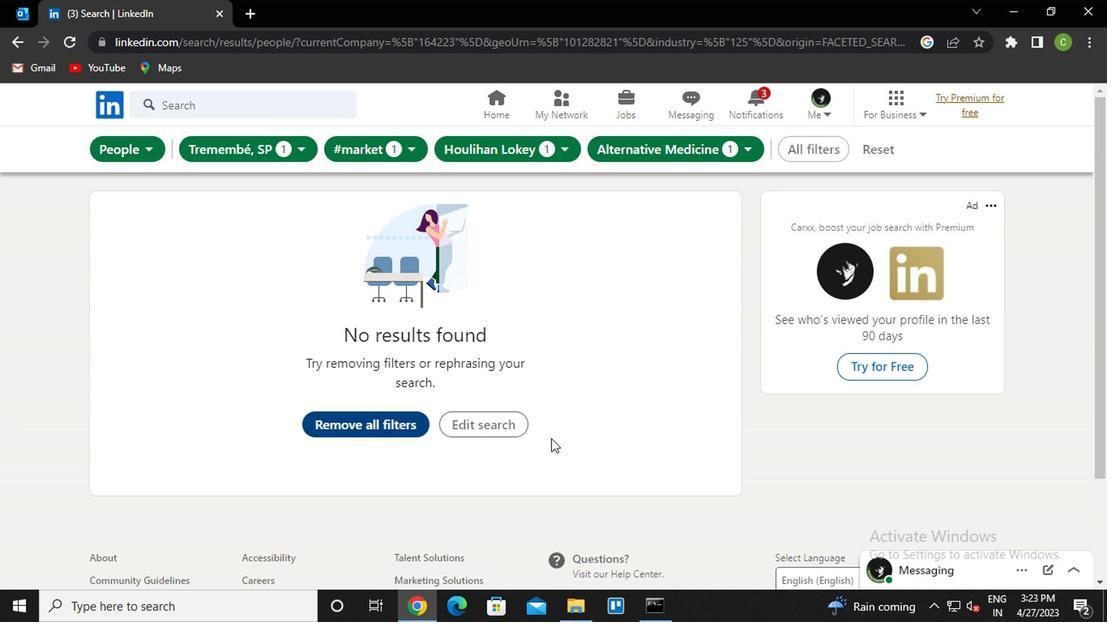 
